 Task: Choose the option to create a merge commit for the pull request "Update readme.md" in the repository javascript.
Action: Mouse moved to (1153, 238)
Screenshot: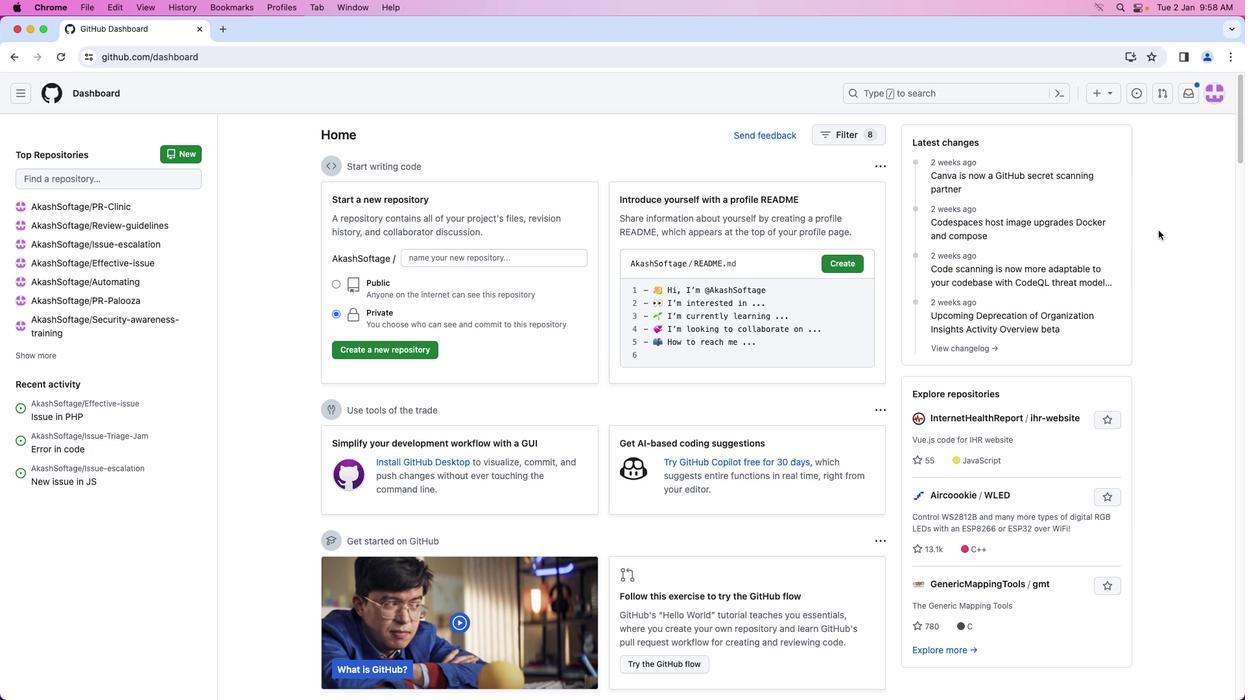 
Action: Mouse pressed left at (1153, 238)
Screenshot: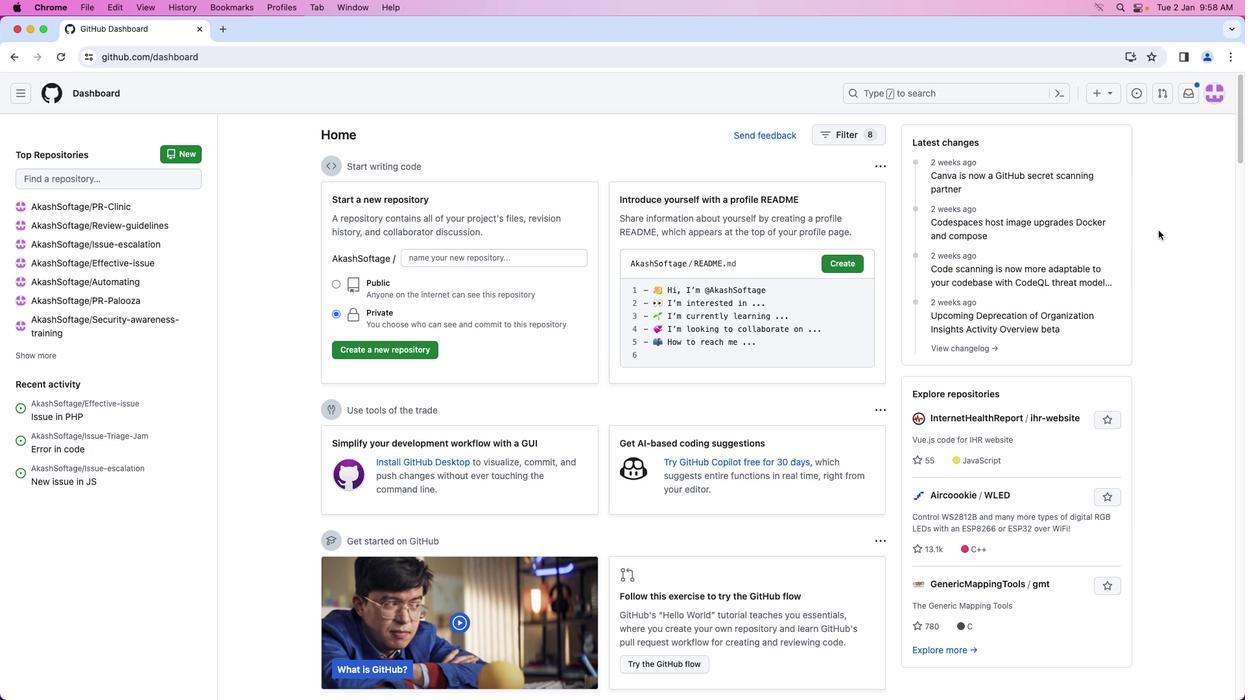 
Action: Mouse moved to (1208, 95)
Screenshot: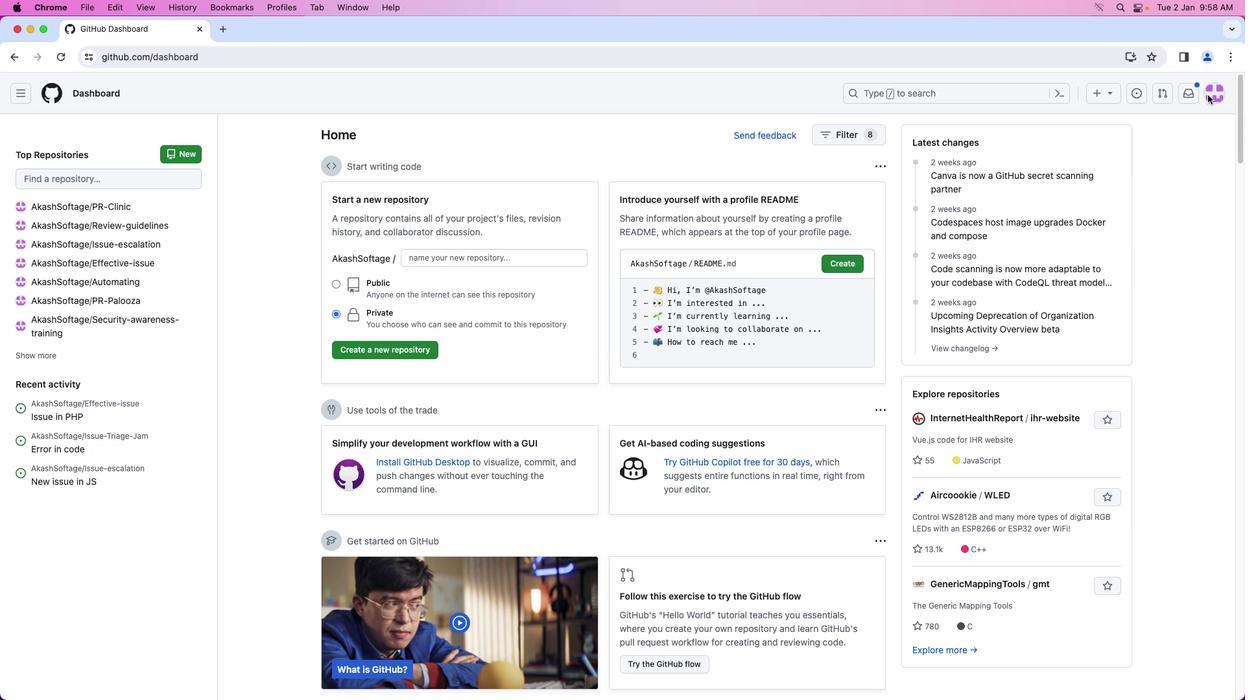 
Action: Mouse pressed left at (1208, 95)
Screenshot: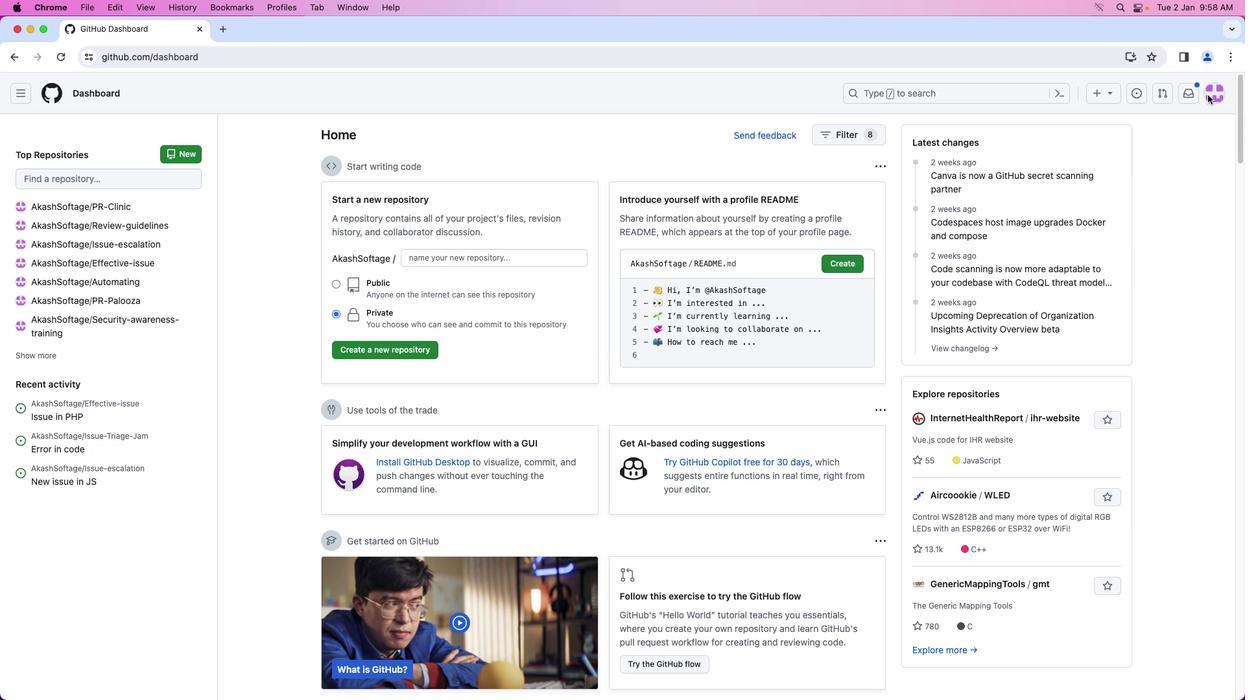 
Action: Mouse moved to (1130, 212)
Screenshot: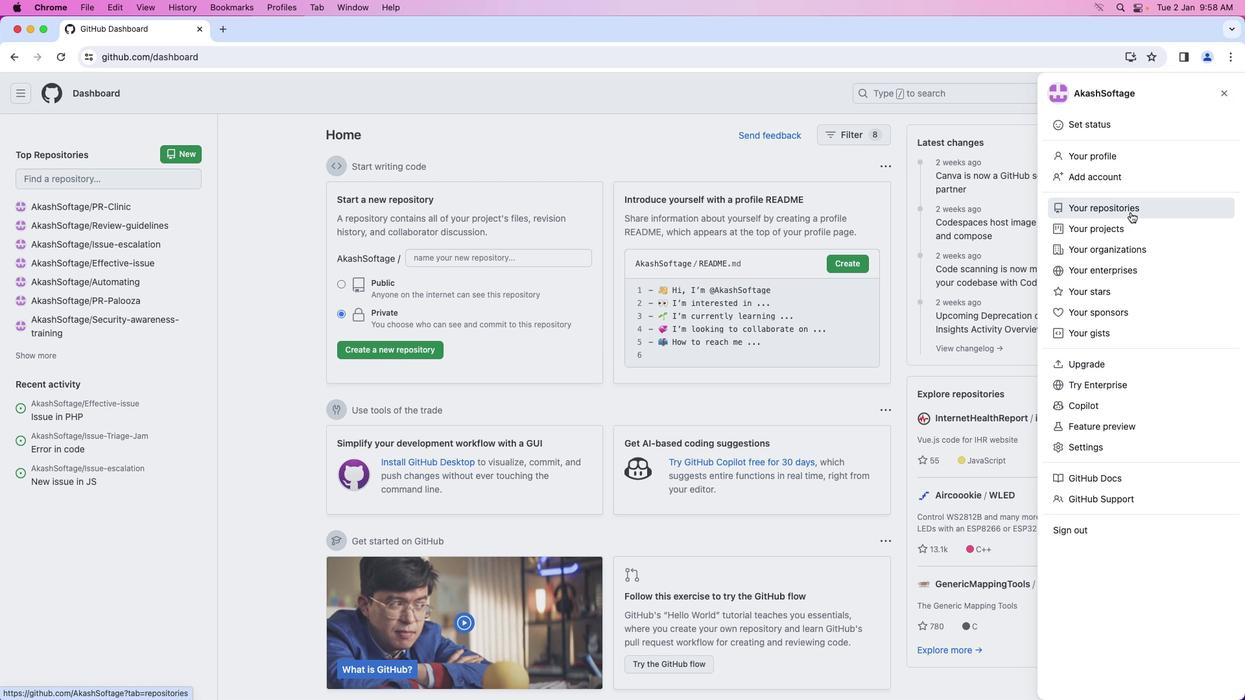 
Action: Mouse pressed left at (1130, 212)
Screenshot: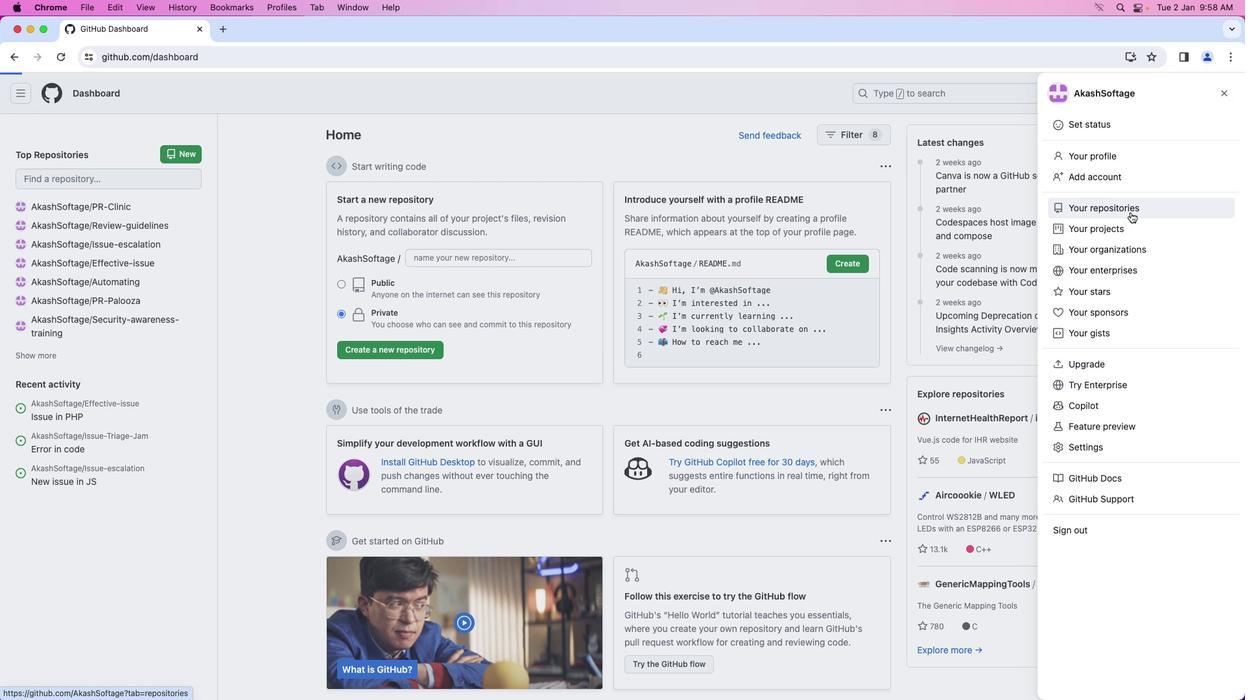
Action: Mouse moved to (485, 215)
Screenshot: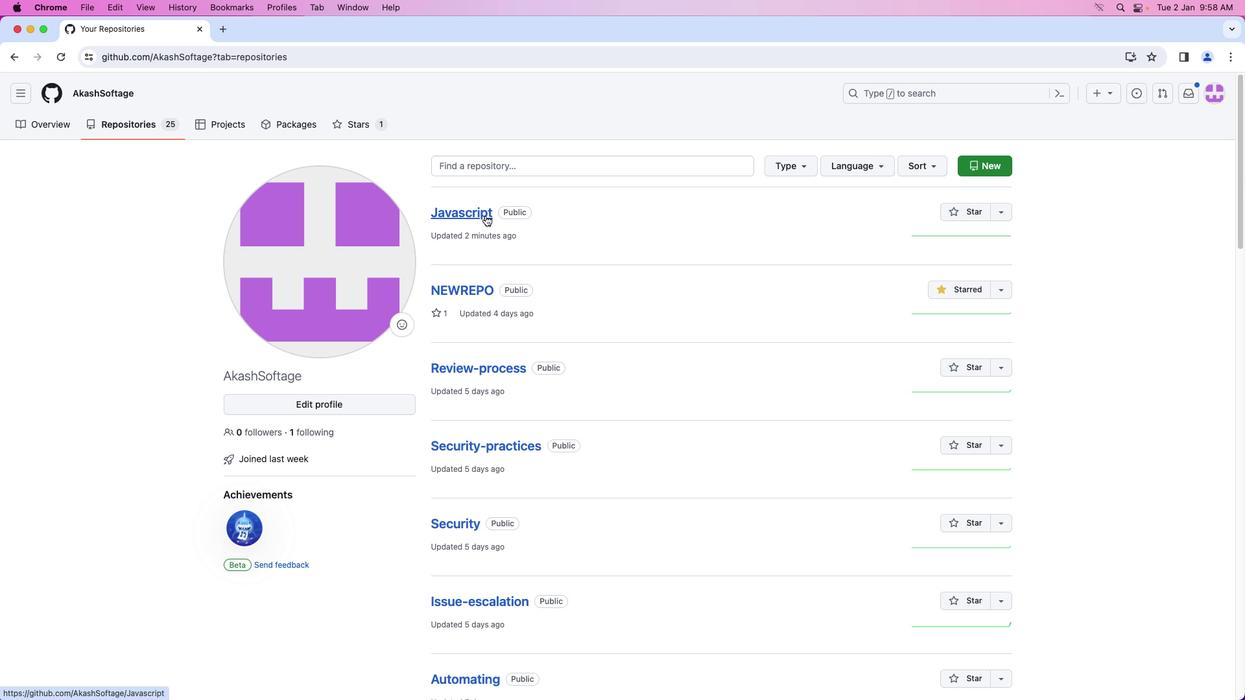 
Action: Mouse pressed left at (485, 215)
Screenshot: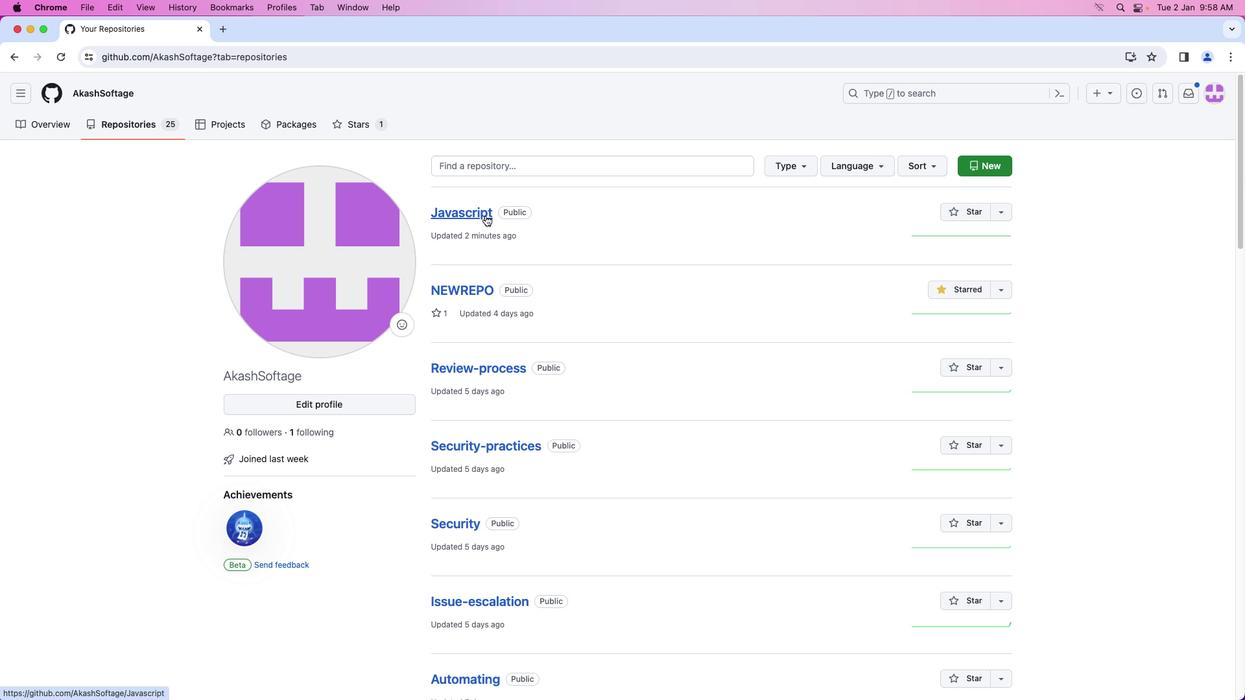 
Action: Mouse moved to (185, 129)
Screenshot: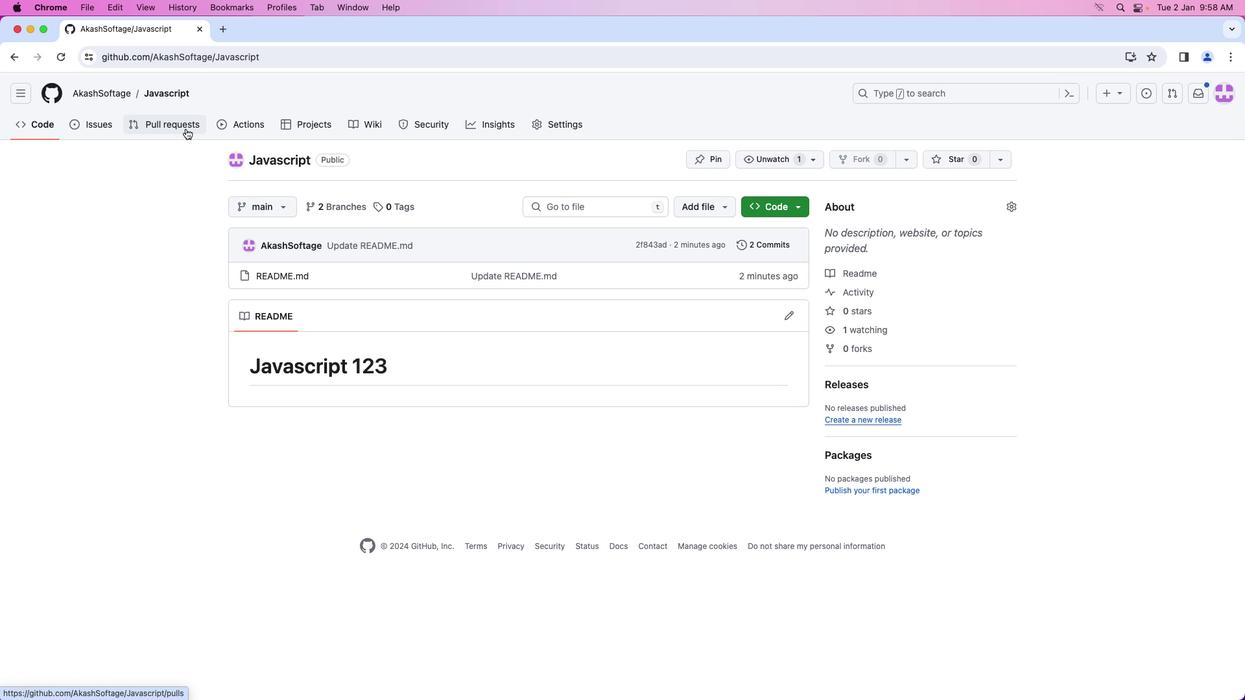 
Action: Mouse pressed left at (185, 129)
Screenshot: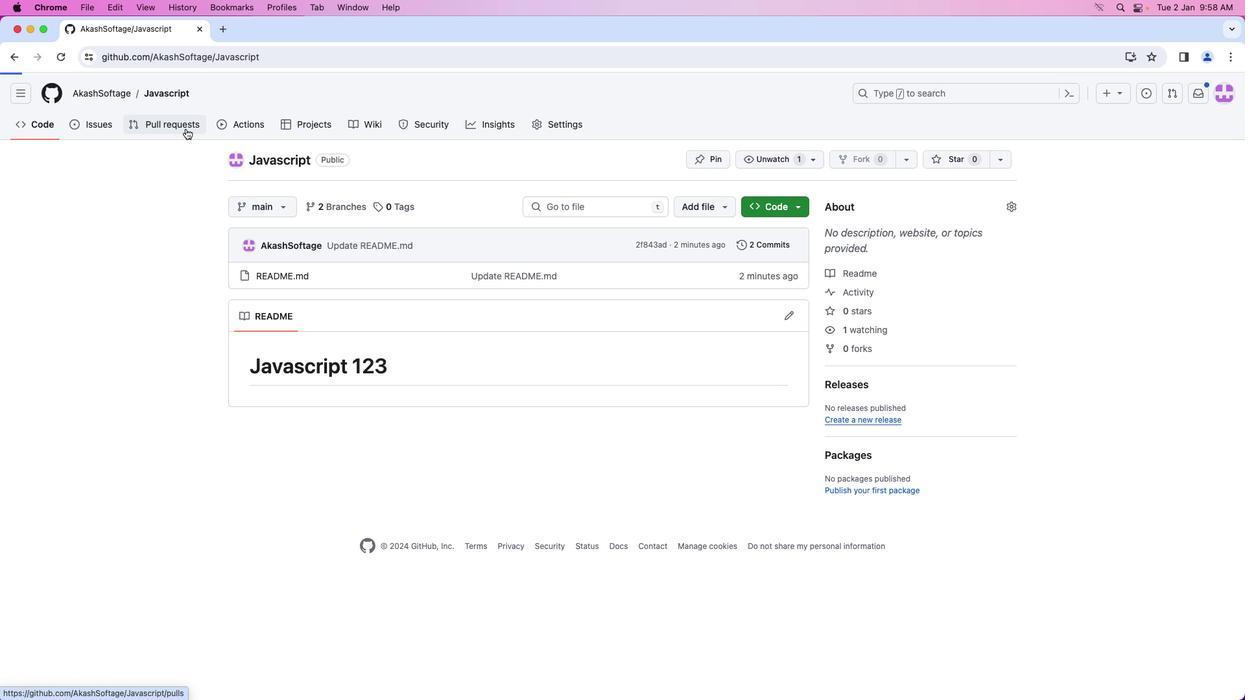 
Action: Mouse moved to (952, 253)
Screenshot: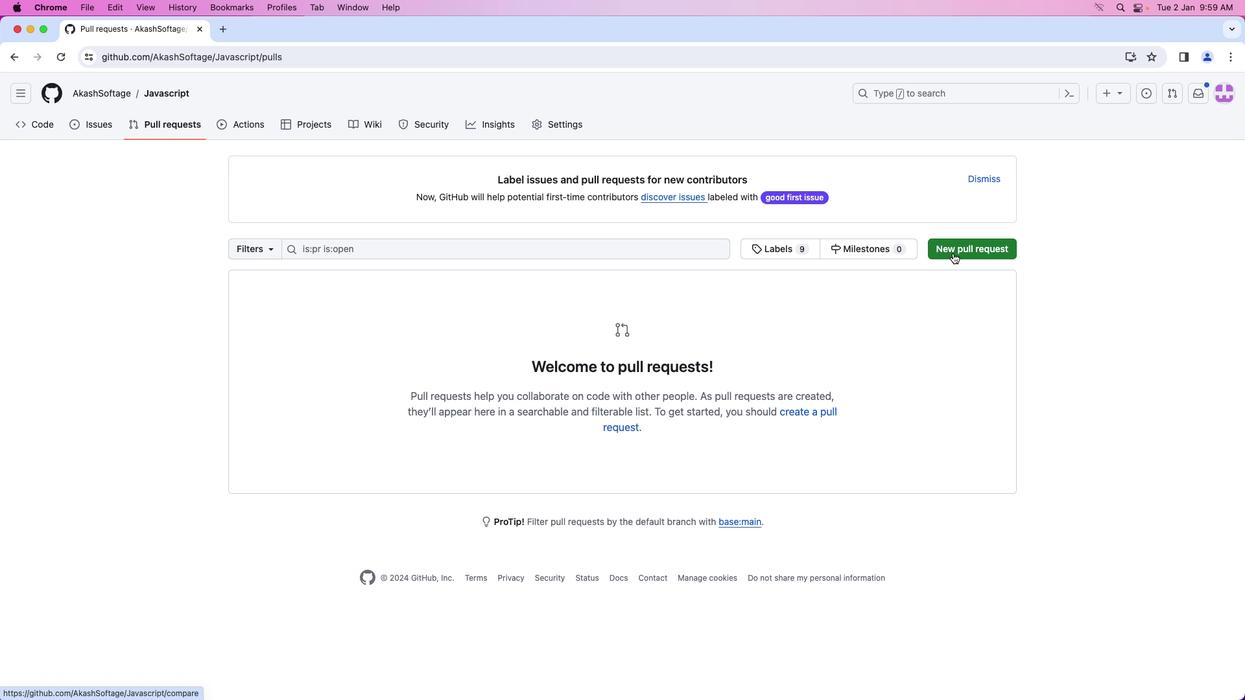
Action: Mouse pressed left at (952, 253)
Screenshot: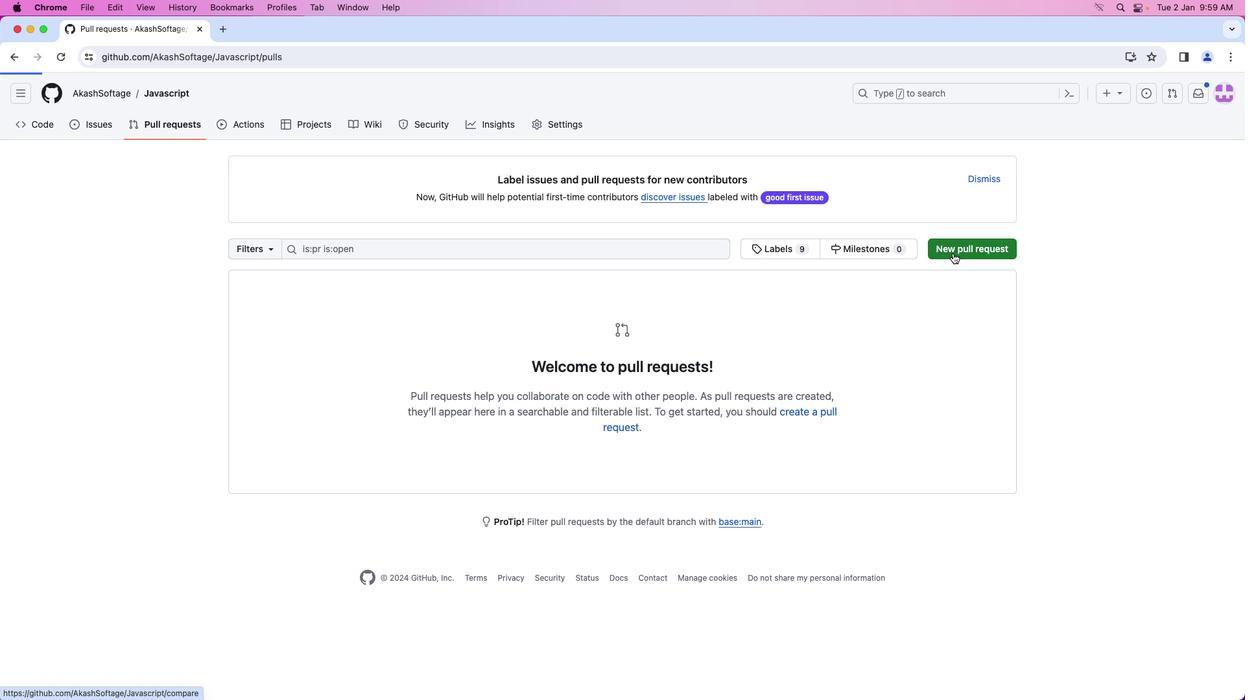 
Action: Mouse moved to (308, 226)
Screenshot: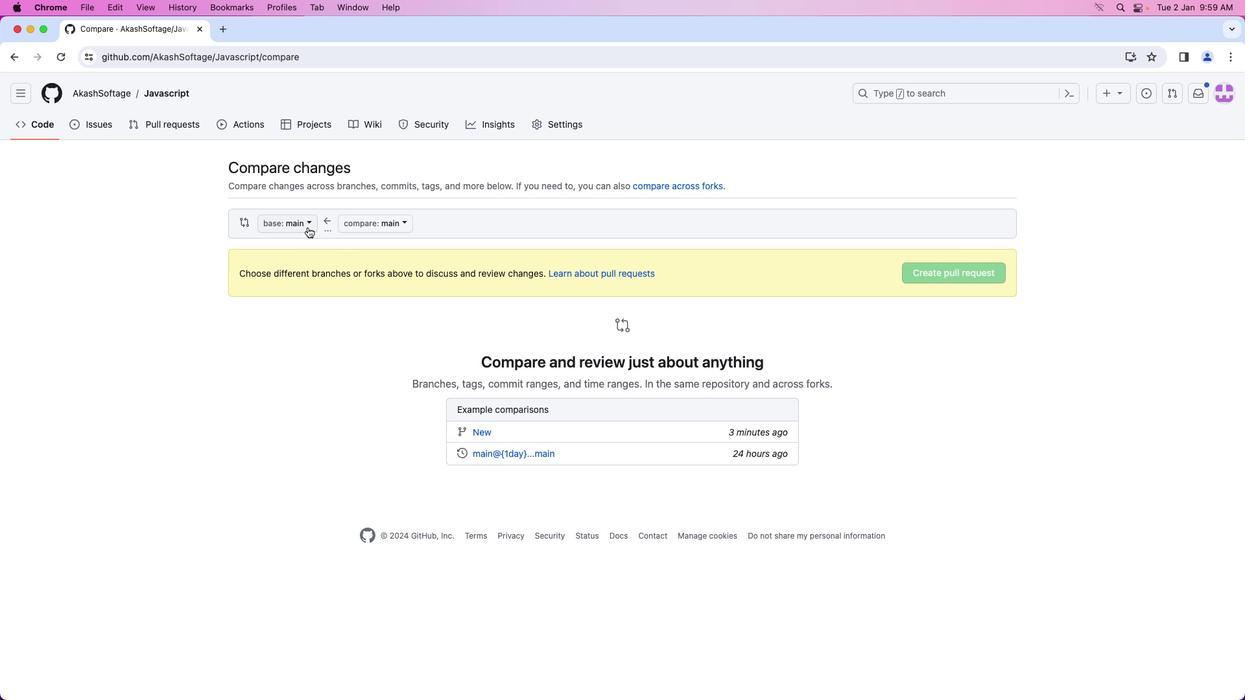 
Action: Mouse pressed left at (308, 226)
Screenshot: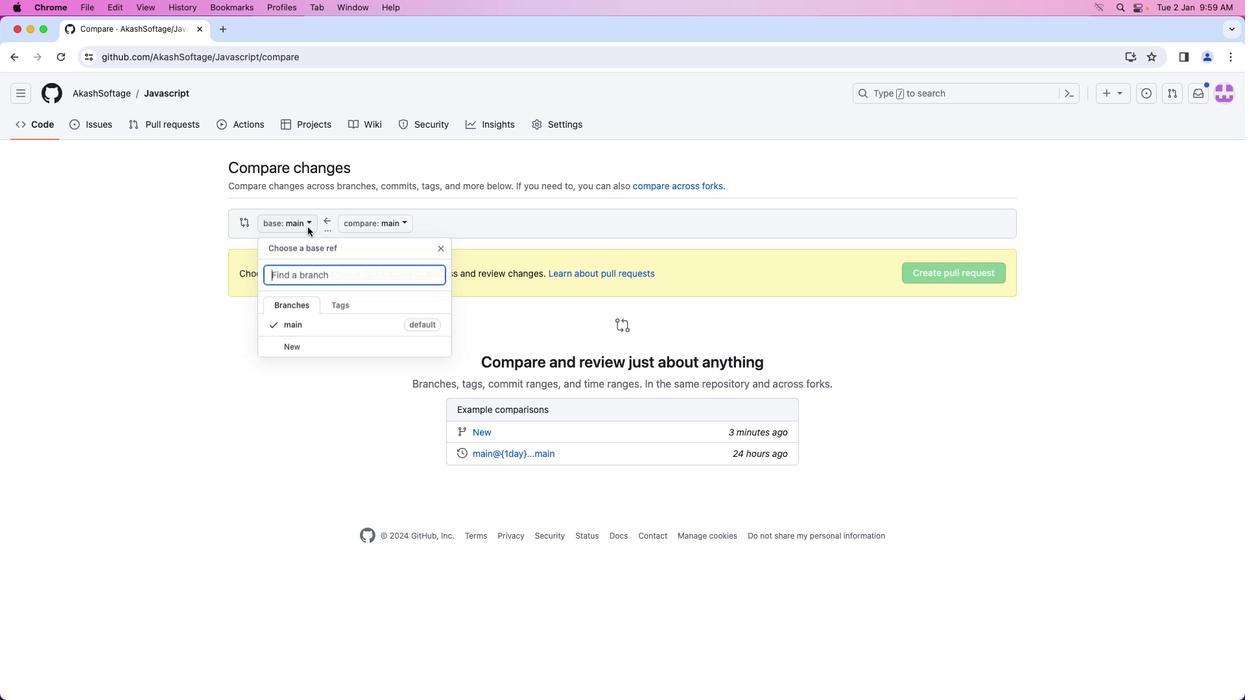 
Action: Mouse moved to (319, 346)
Screenshot: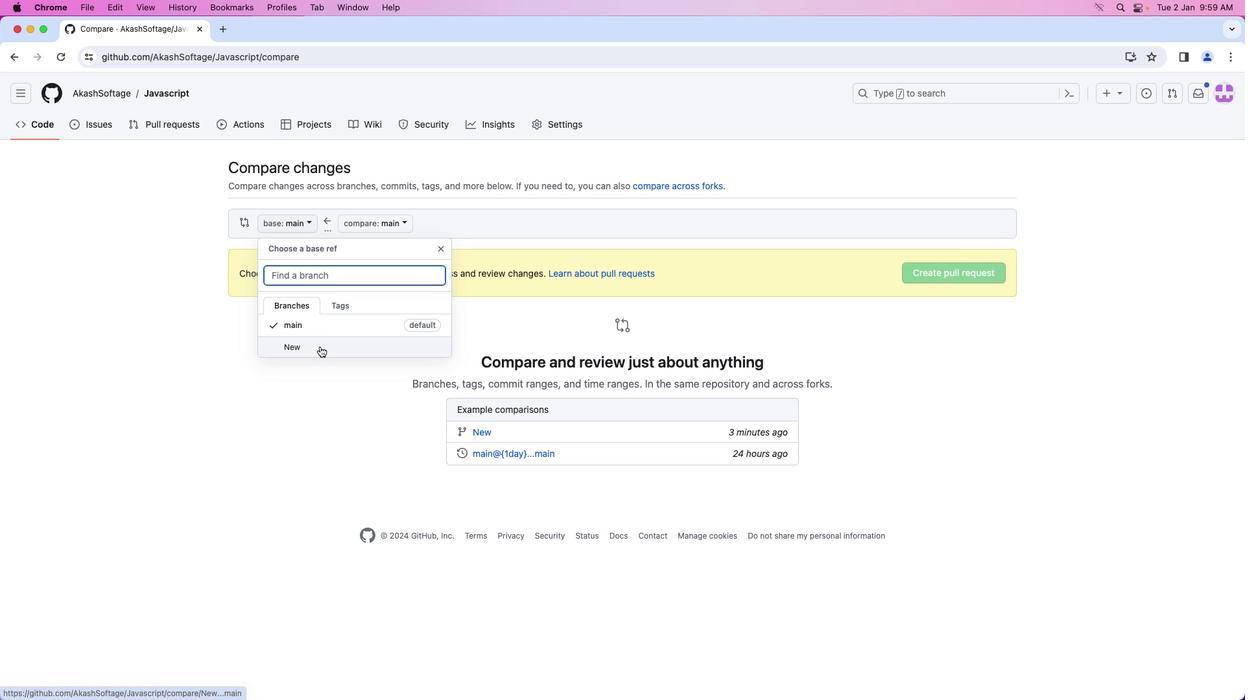 
Action: Mouse pressed left at (319, 346)
Screenshot: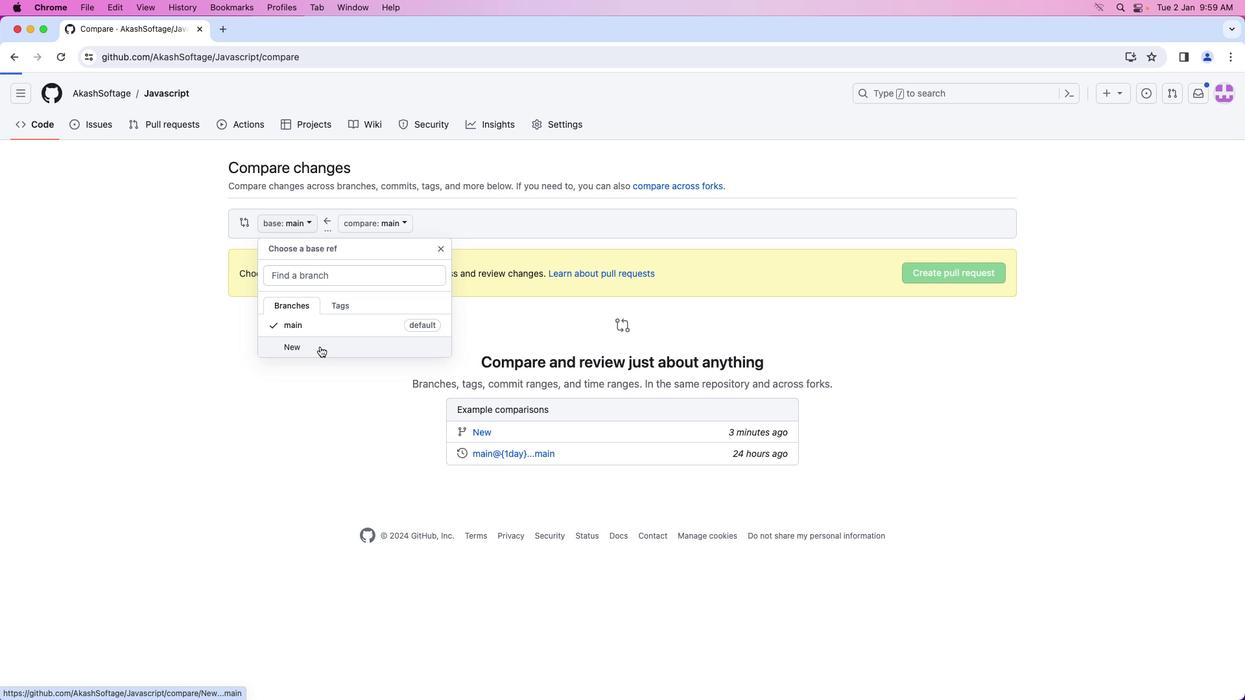 
Action: Mouse moved to (984, 280)
Screenshot: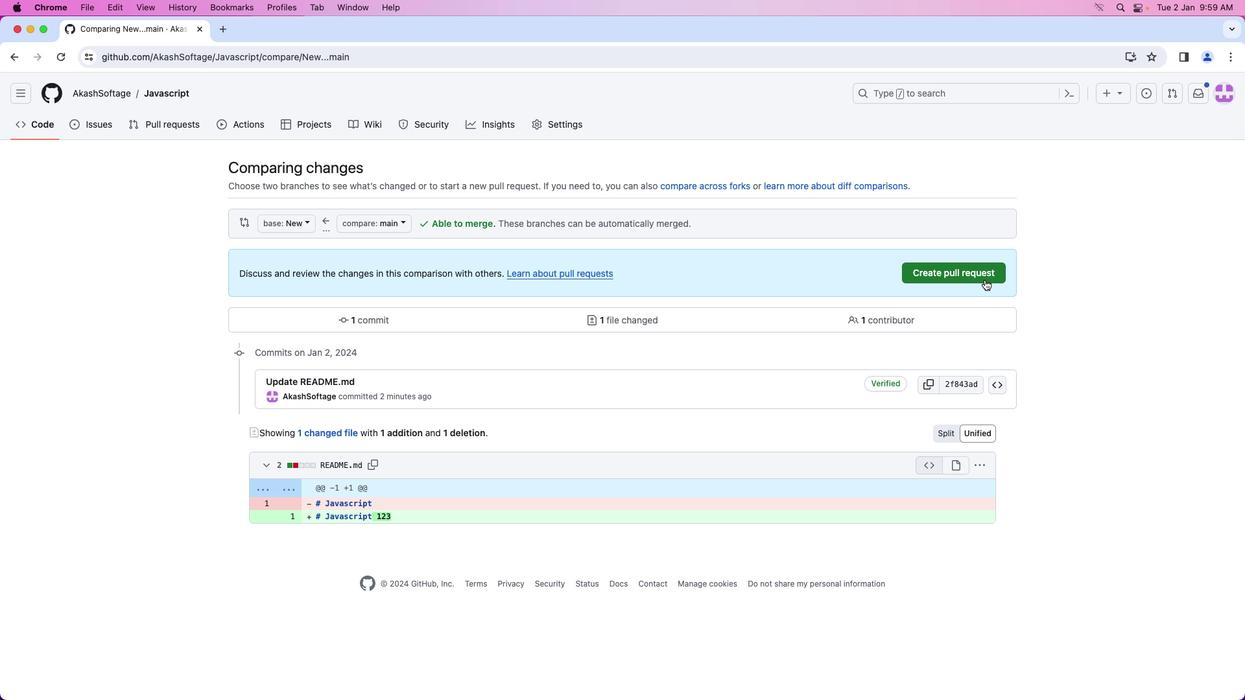 
Action: Mouse pressed left at (984, 280)
Screenshot: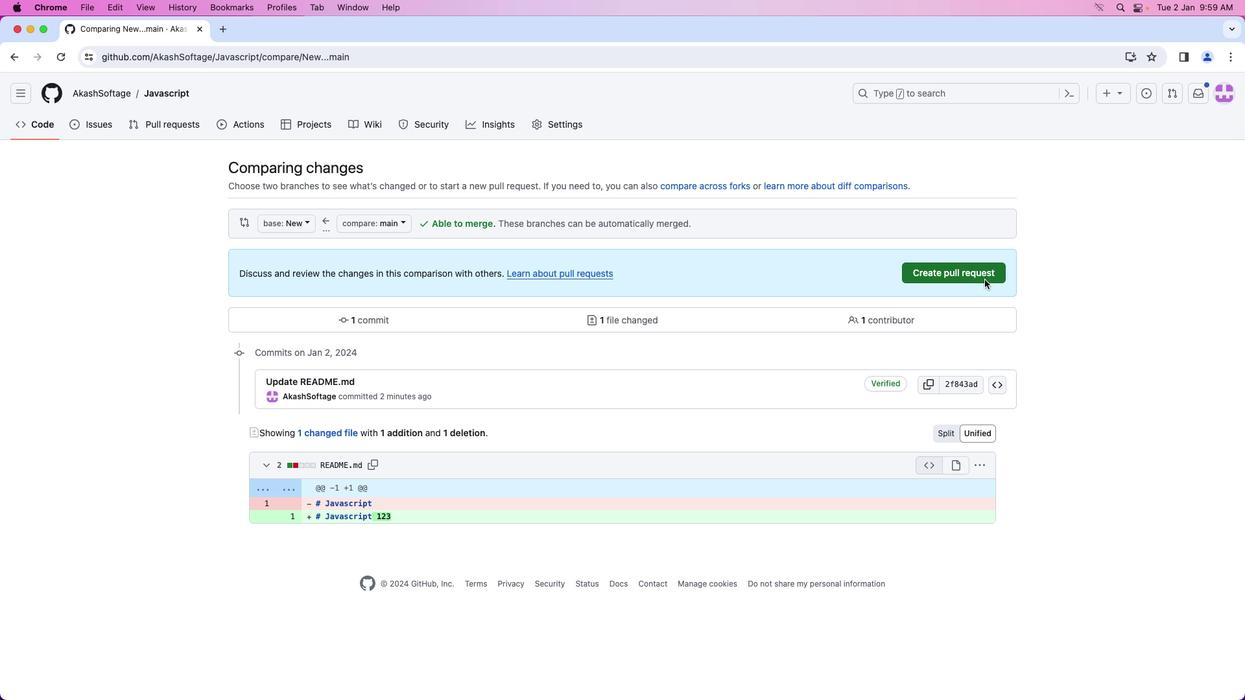 
Action: Mouse moved to (721, 484)
Screenshot: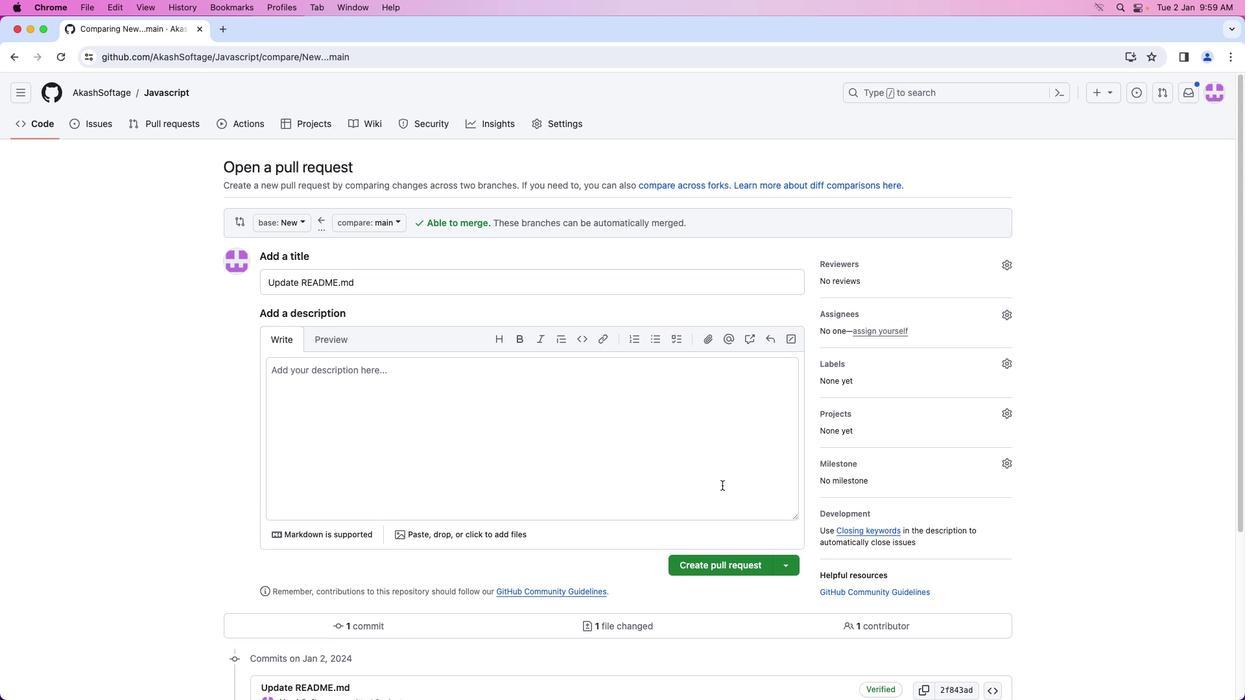 
Action: Mouse scrolled (721, 484) with delta (0, 0)
Screenshot: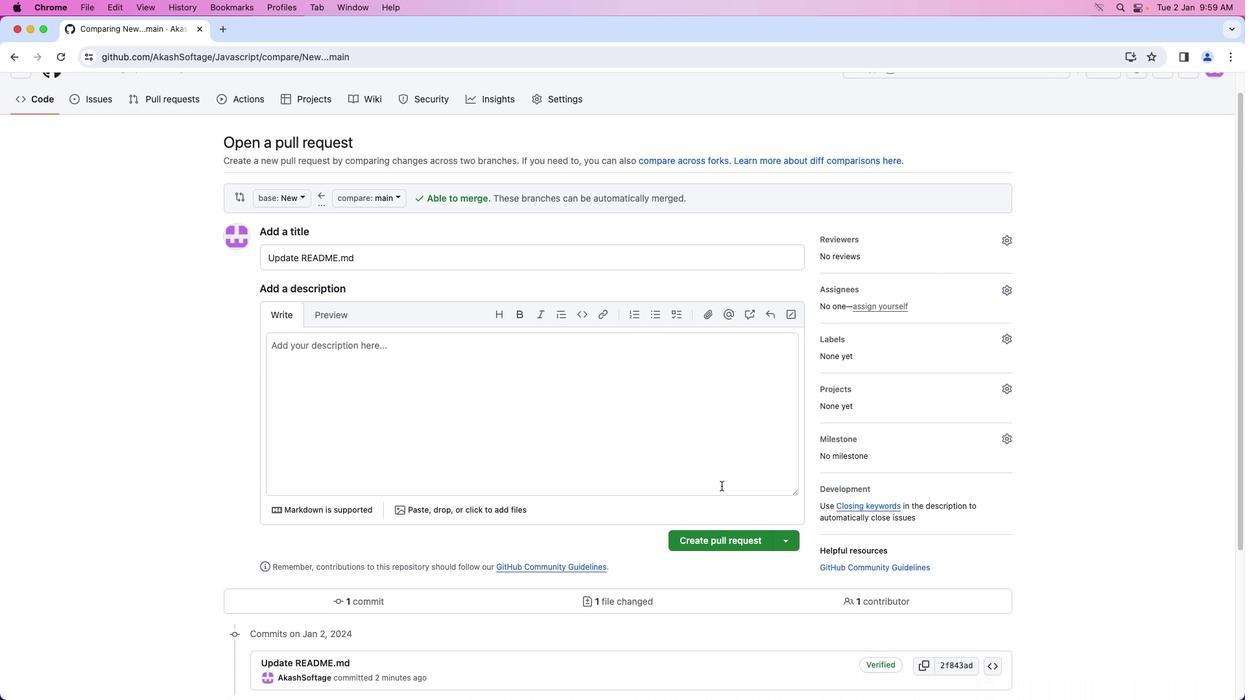 
Action: Mouse moved to (721, 485)
Screenshot: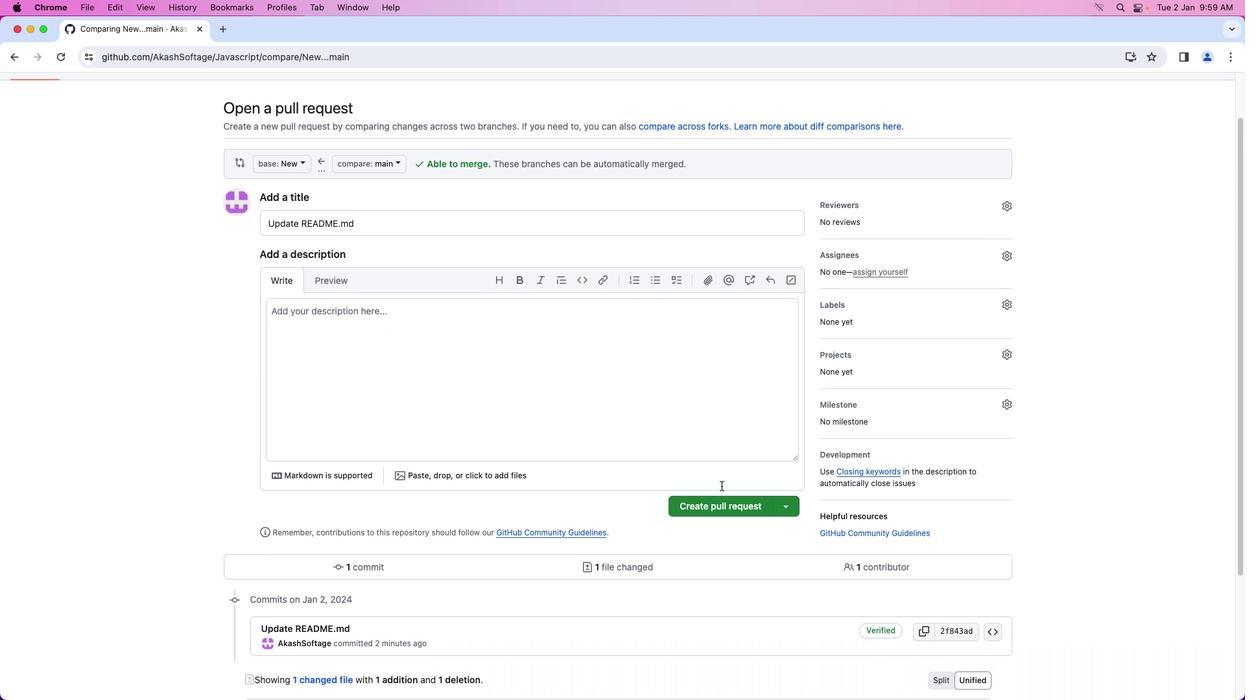 
Action: Mouse scrolled (721, 485) with delta (0, 0)
Screenshot: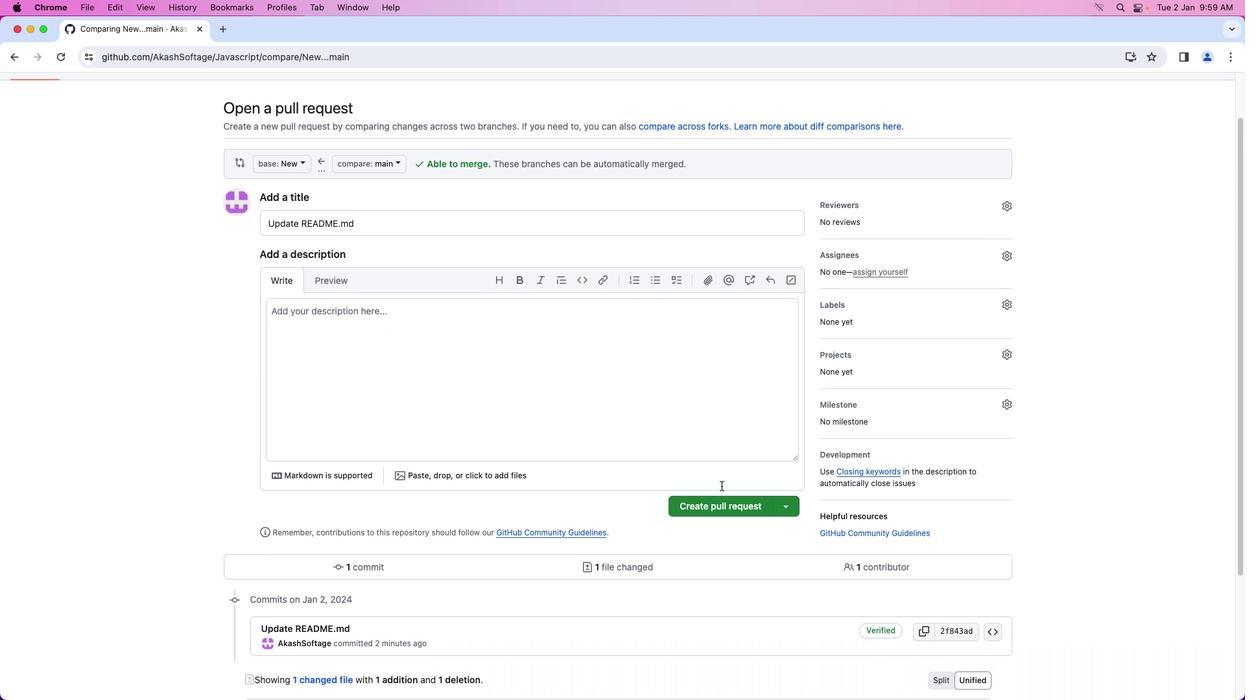 
Action: Mouse moved to (721, 485)
Screenshot: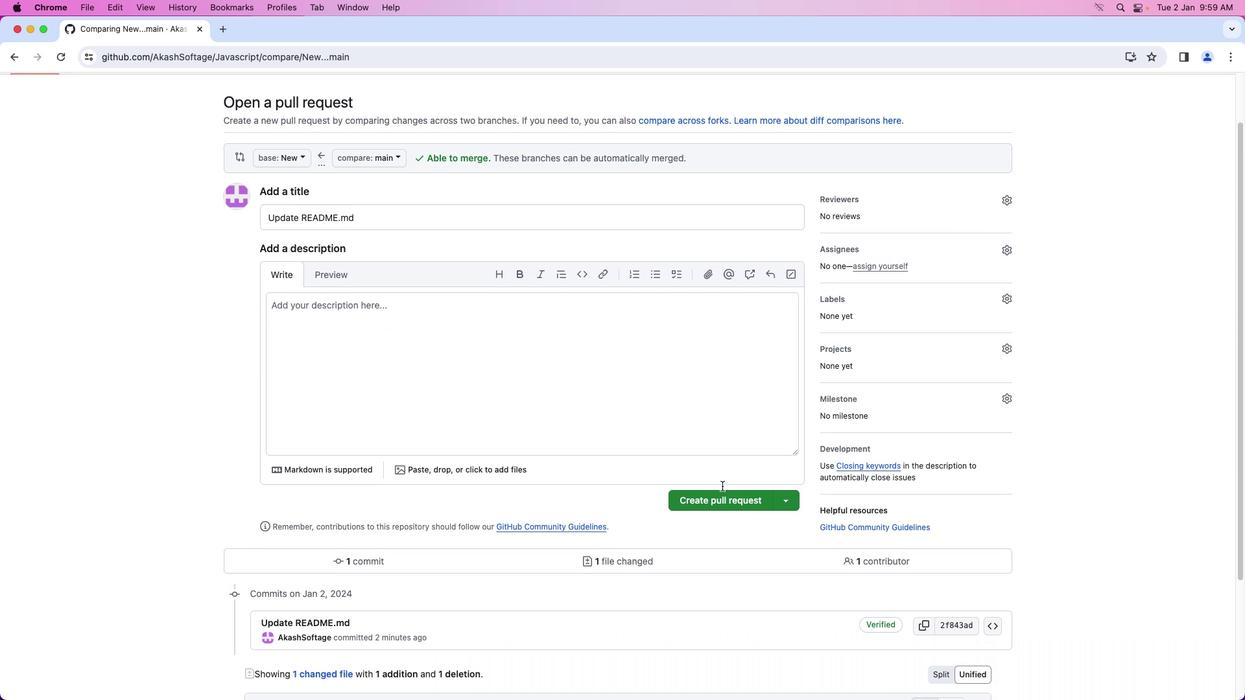 
Action: Mouse scrolled (721, 485) with delta (0, -1)
Screenshot: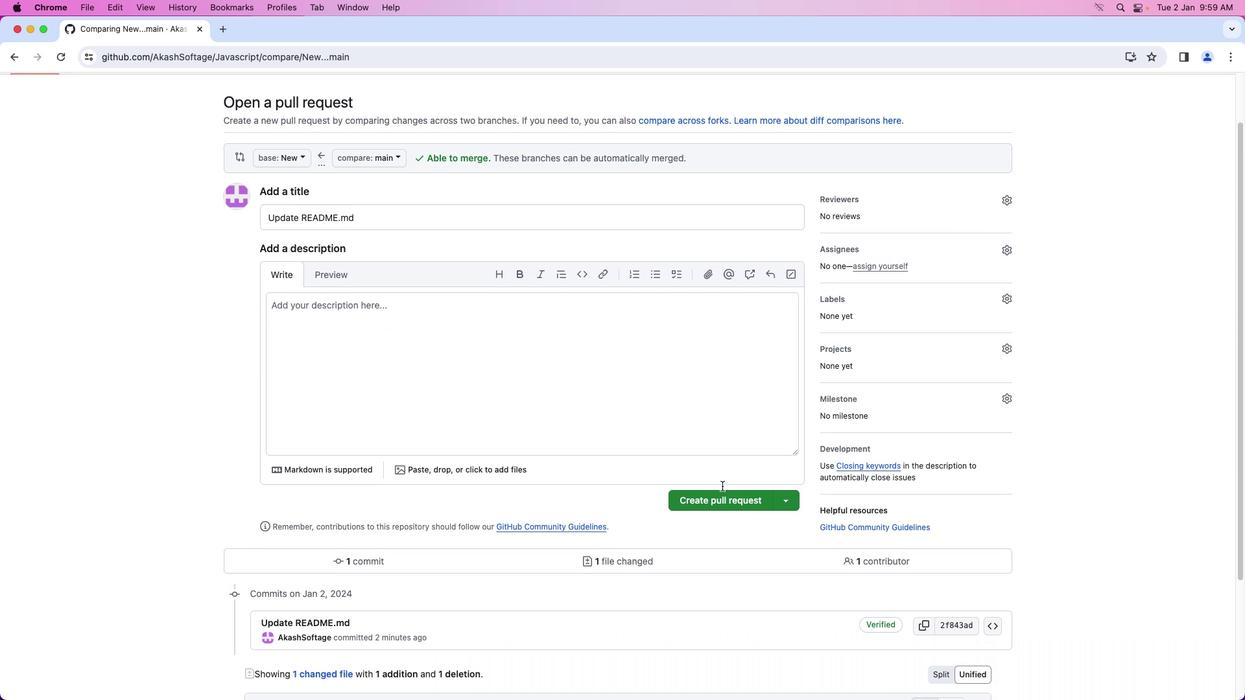 
Action: Mouse moved to (723, 484)
Screenshot: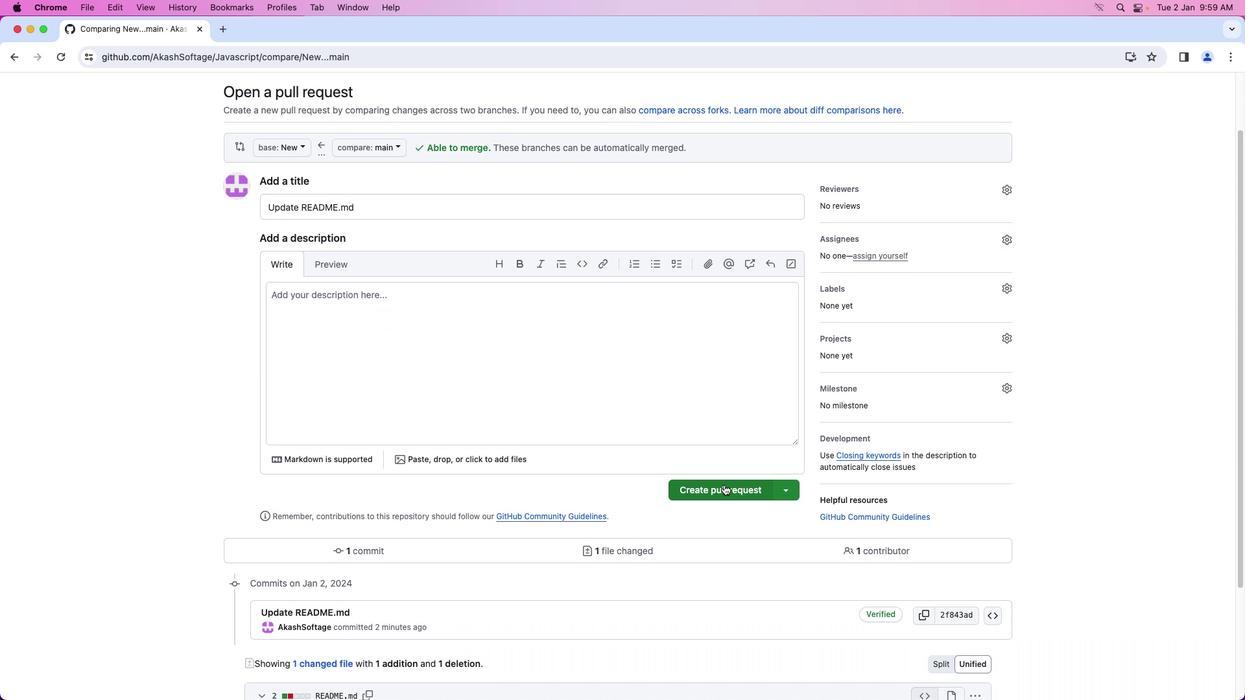 
Action: Mouse scrolled (723, 484) with delta (0, 0)
Screenshot: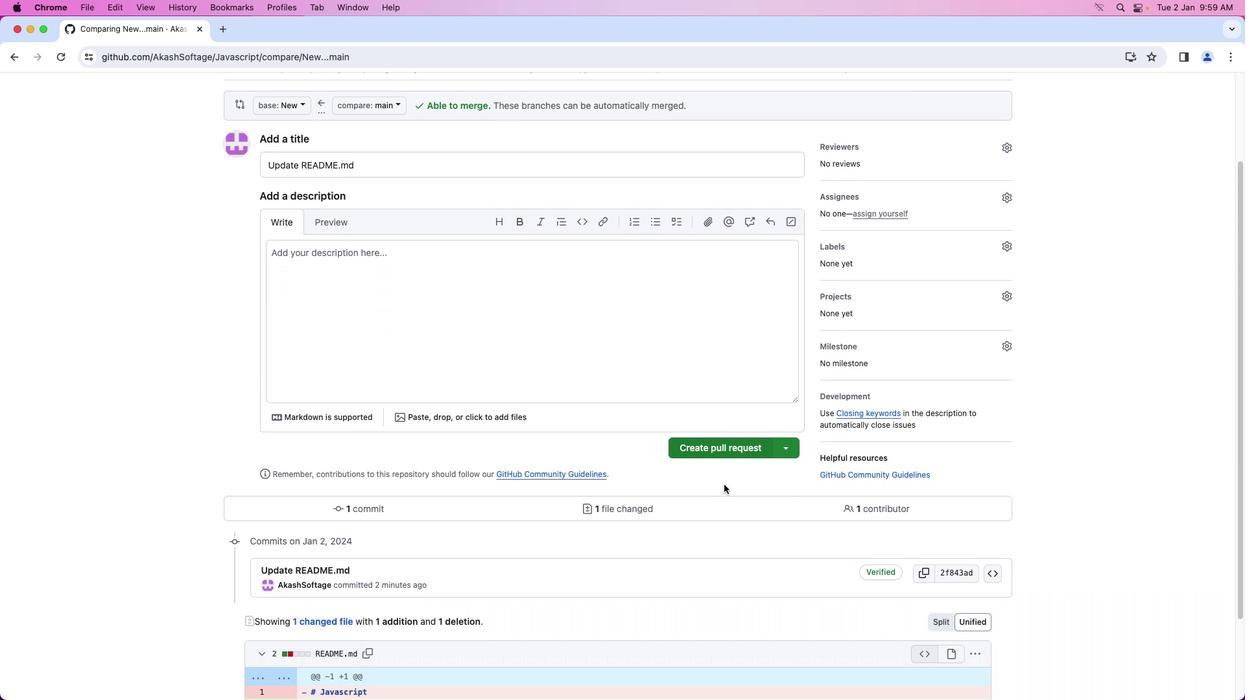 
Action: Mouse scrolled (723, 484) with delta (0, 0)
Screenshot: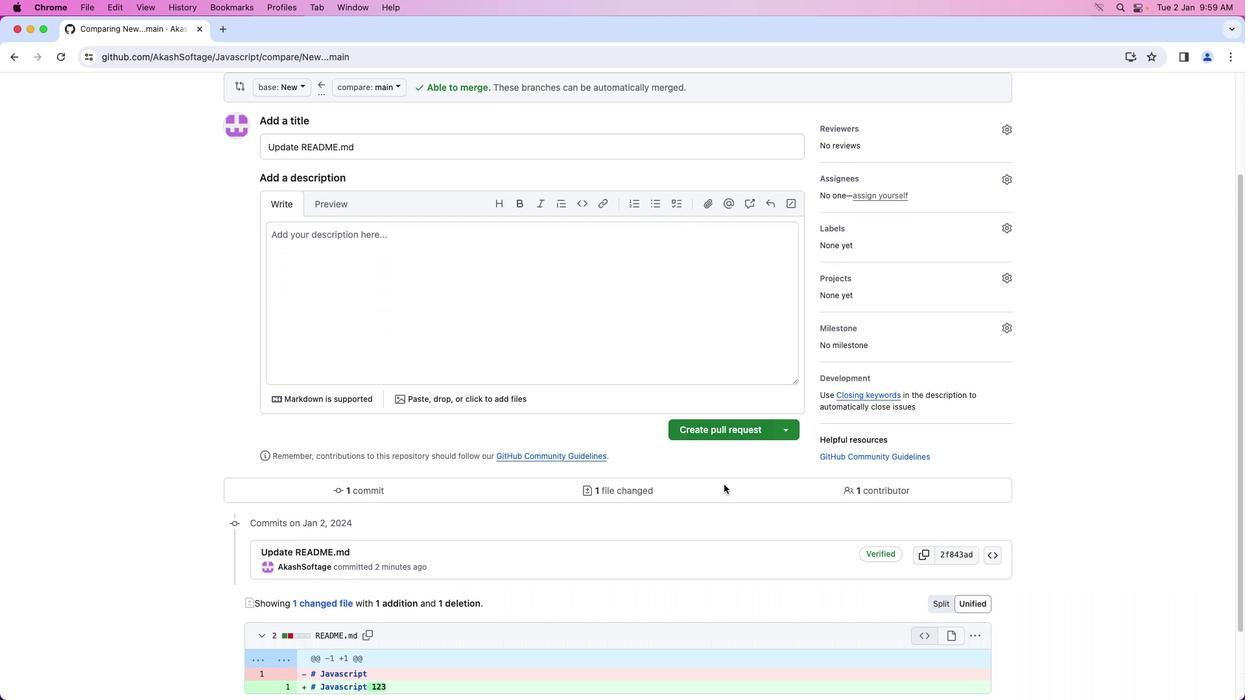 
Action: Mouse scrolled (723, 484) with delta (0, -1)
Screenshot: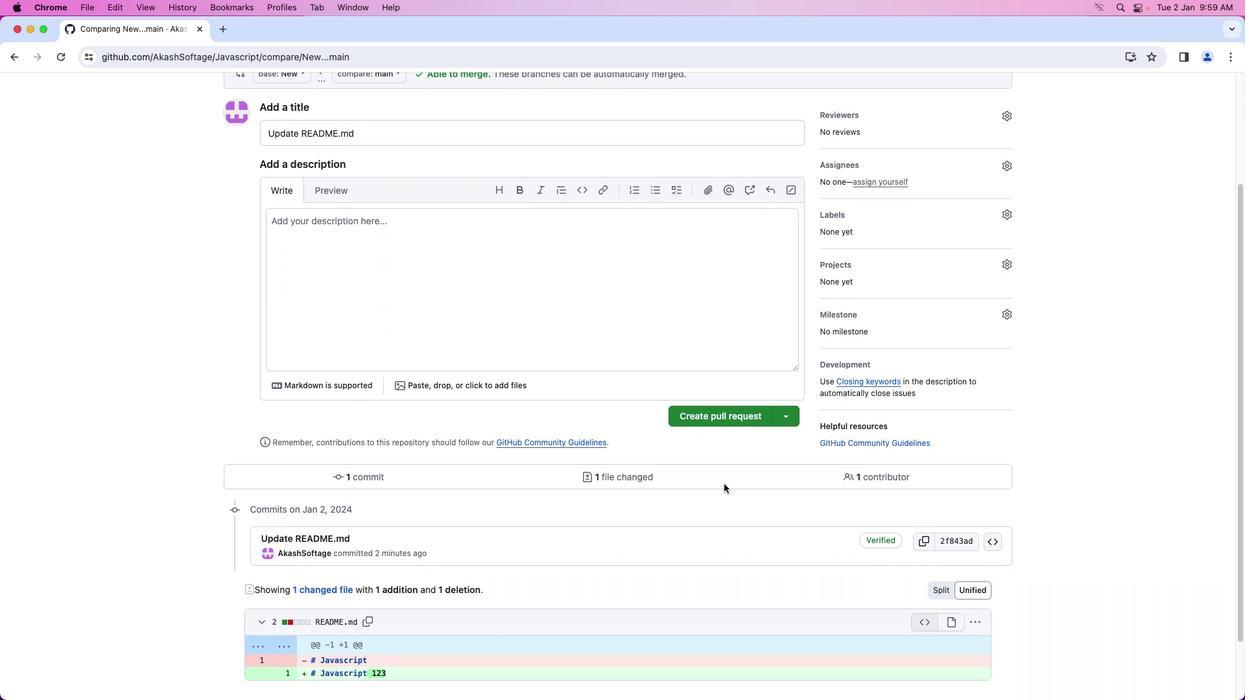 
Action: Mouse moved to (725, 469)
Screenshot: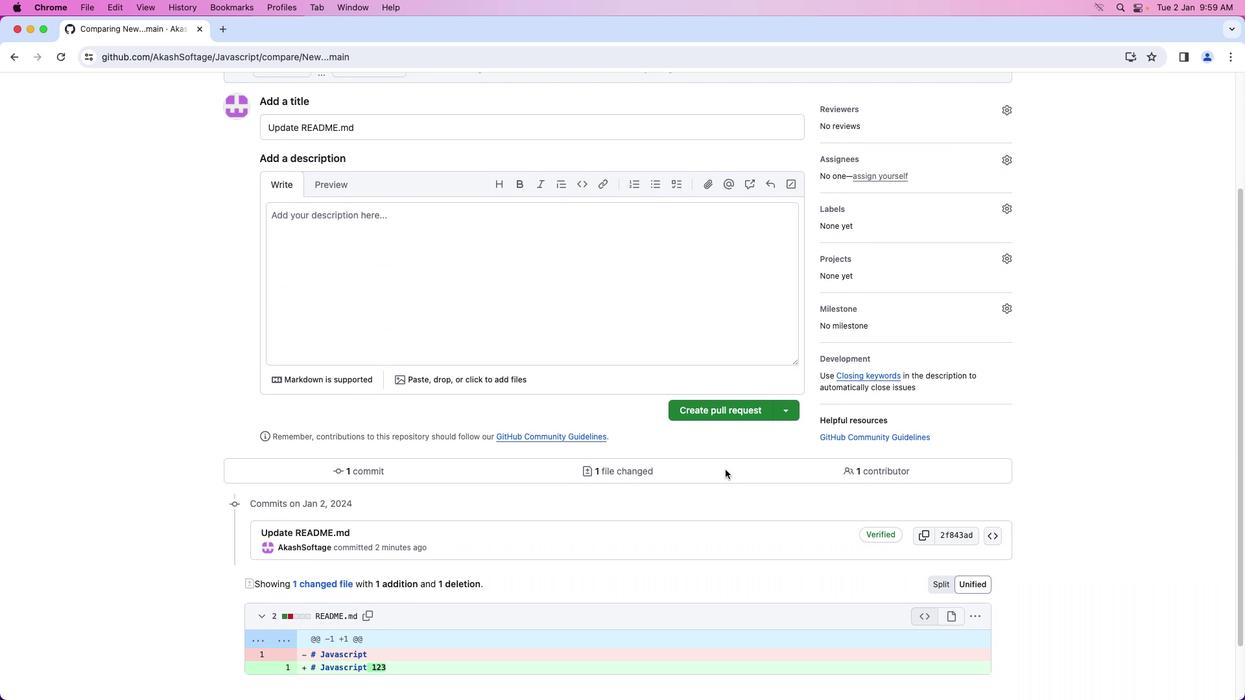 
Action: Mouse scrolled (725, 469) with delta (0, 0)
Screenshot: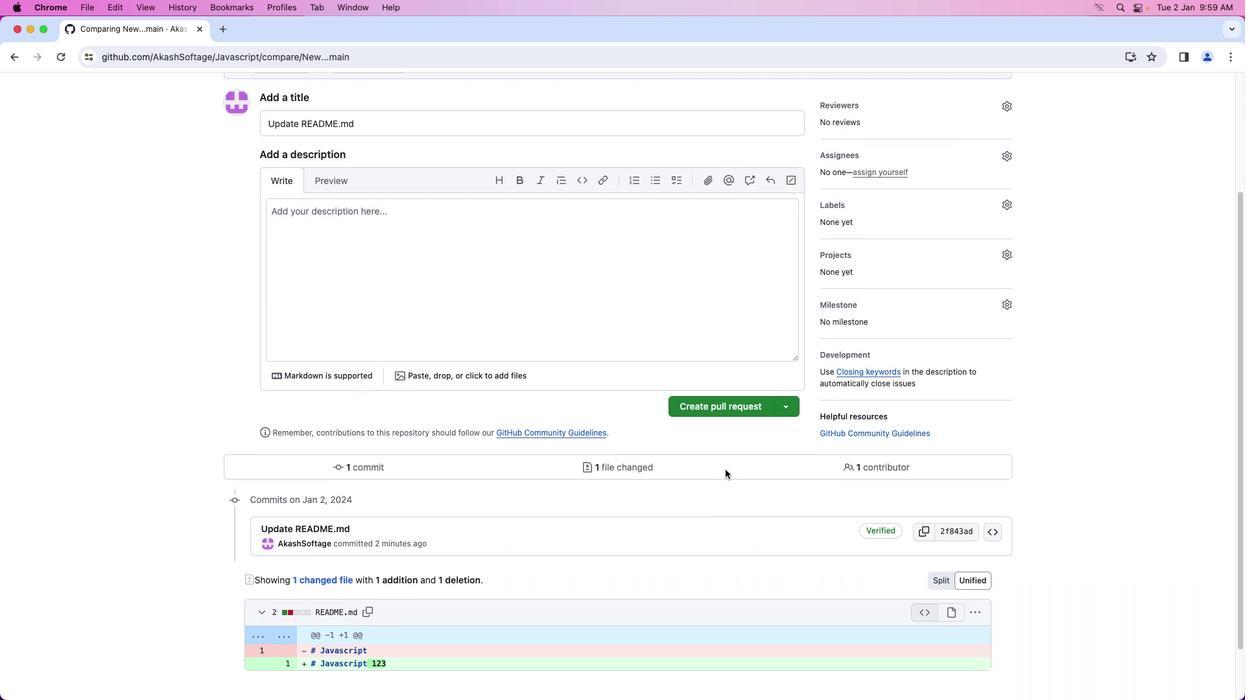 
Action: Mouse scrolled (725, 469) with delta (0, 0)
Screenshot: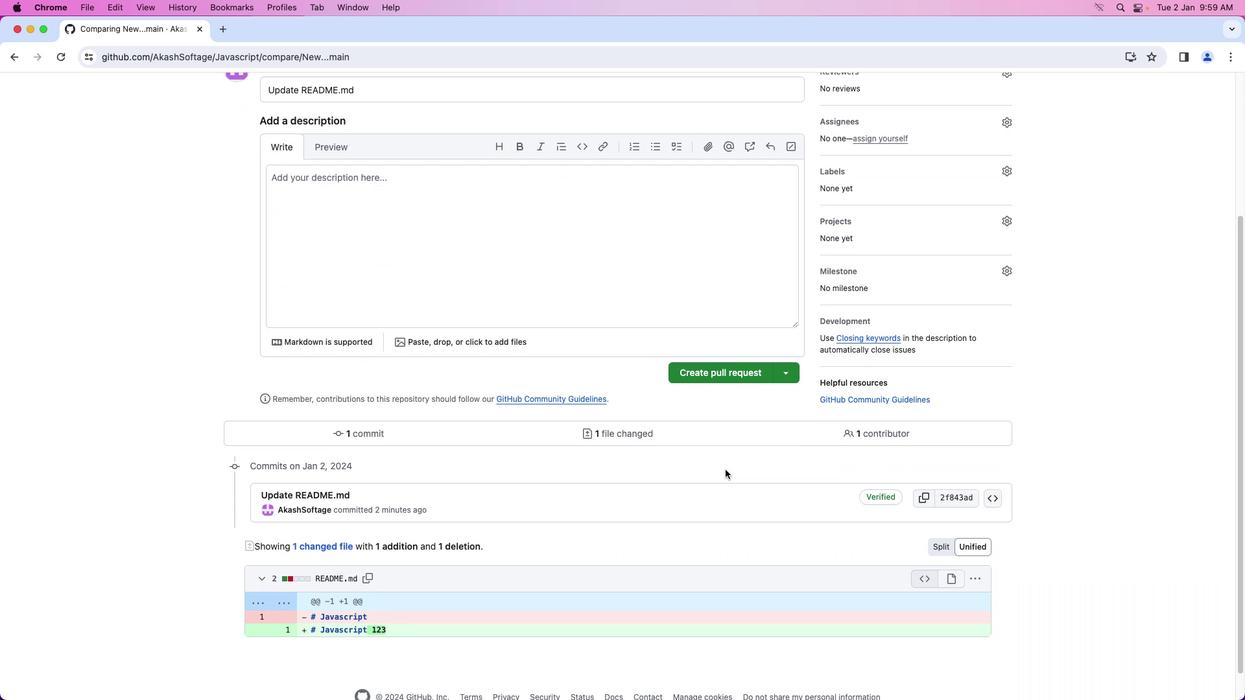 
Action: Mouse scrolled (725, 469) with delta (0, -1)
Screenshot: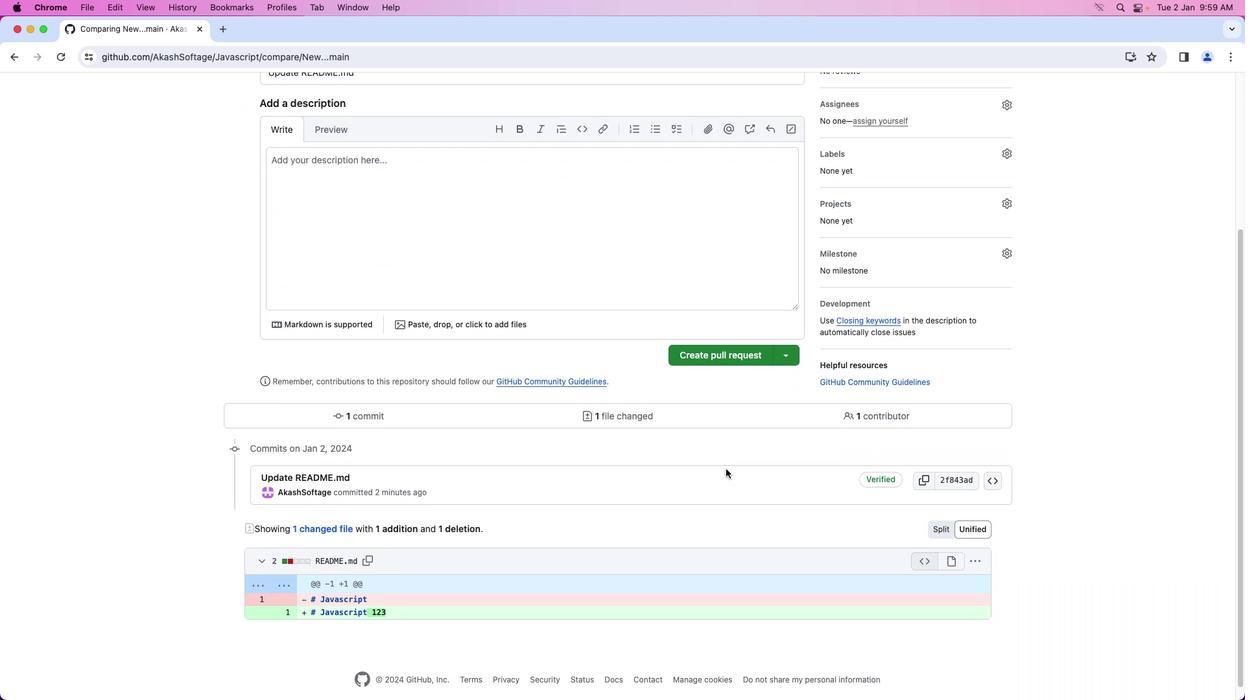 
Action: Mouse moved to (749, 343)
Screenshot: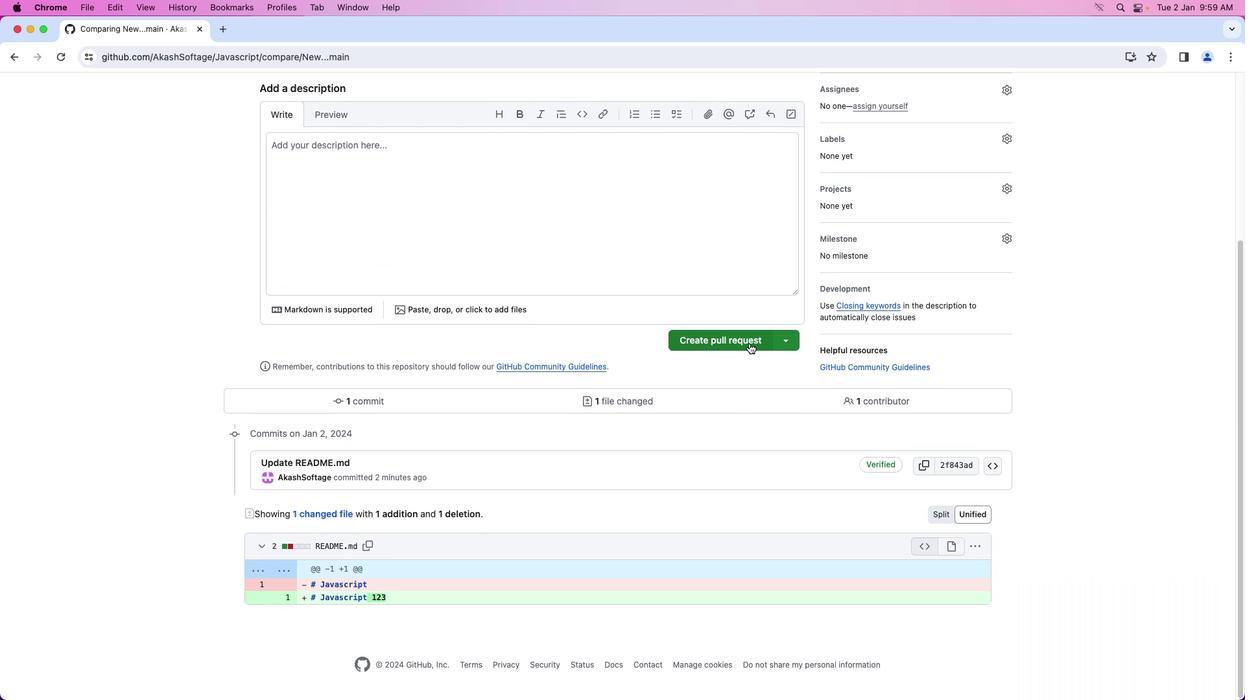 
Action: Mouse pressed left at (749, 343)
Screenshot: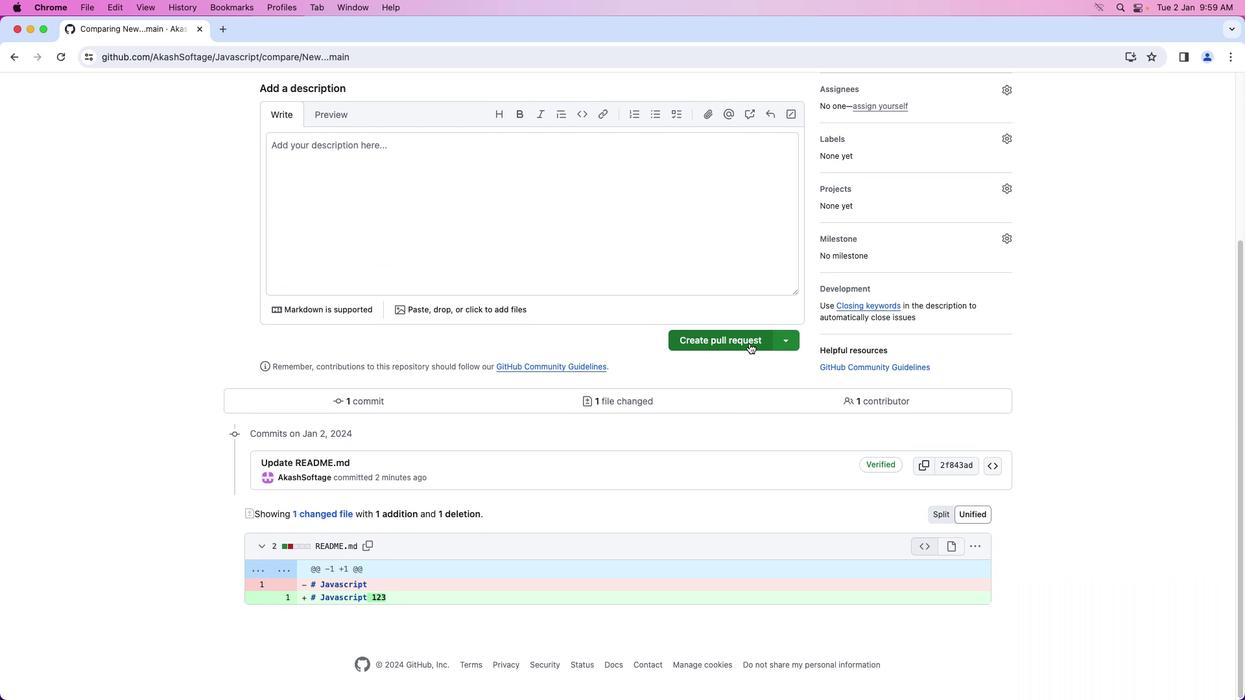 
Action: Mouse moved to (481, 475)
Screenshot: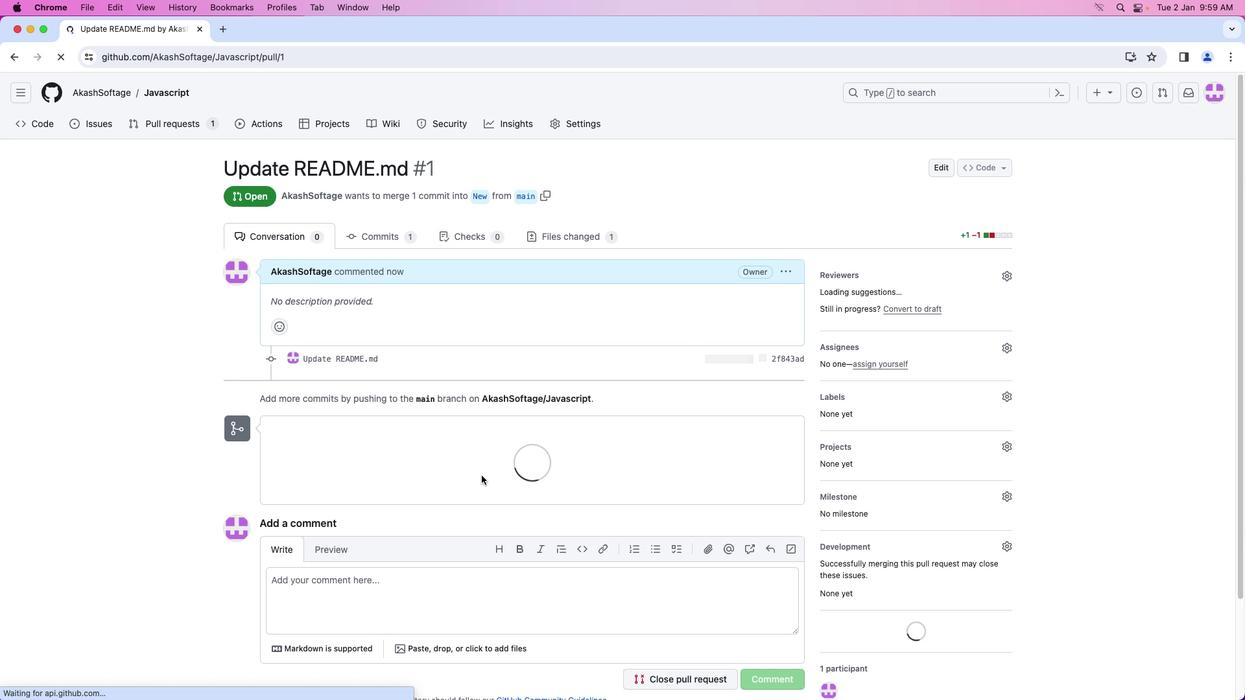 
Action: Mouse scrolled (481, 475) with delta (0, 0)
Screenshot: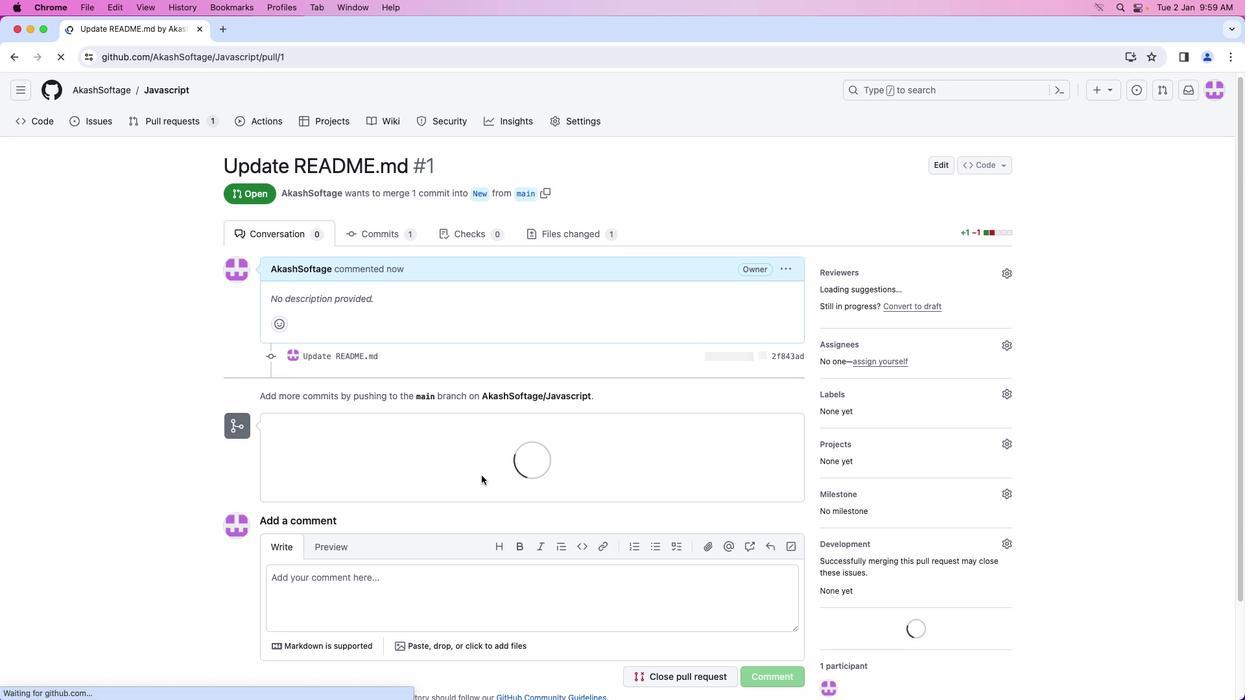 
Action: Mouse scrolled (481, 475) with delta (0, 0)
Screenshot: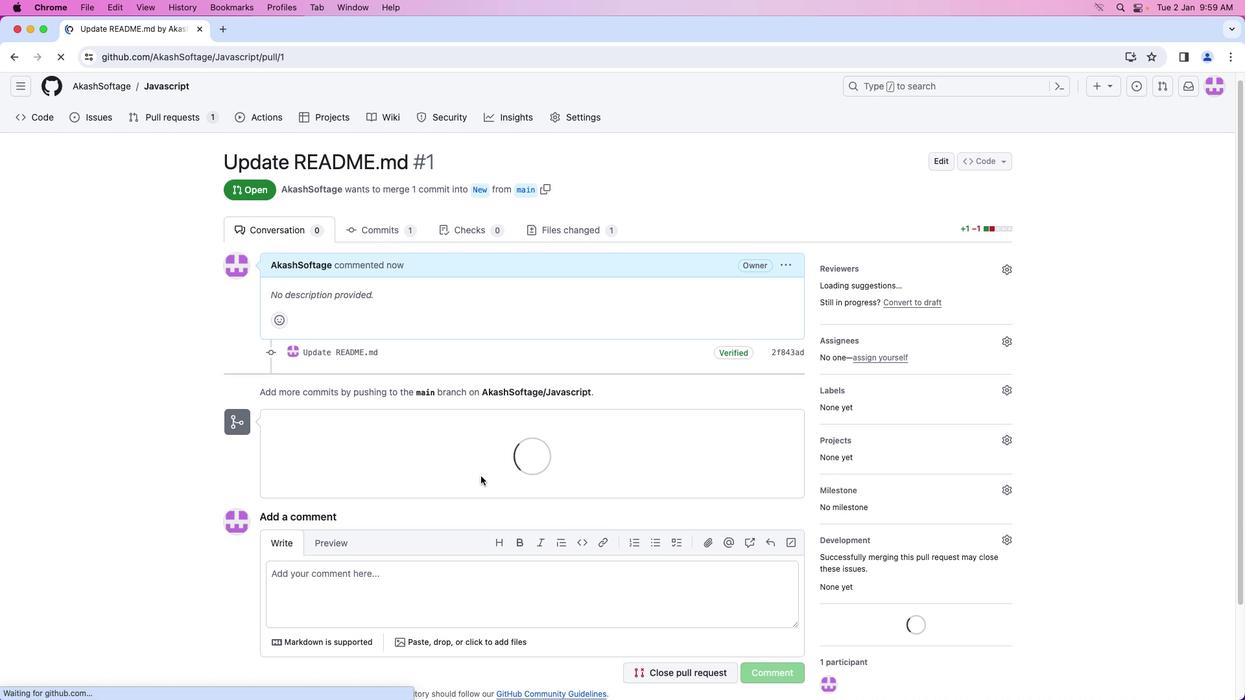 
Action: Mouse scrolled (481, 475) with delta (0, 0)
Screenshot: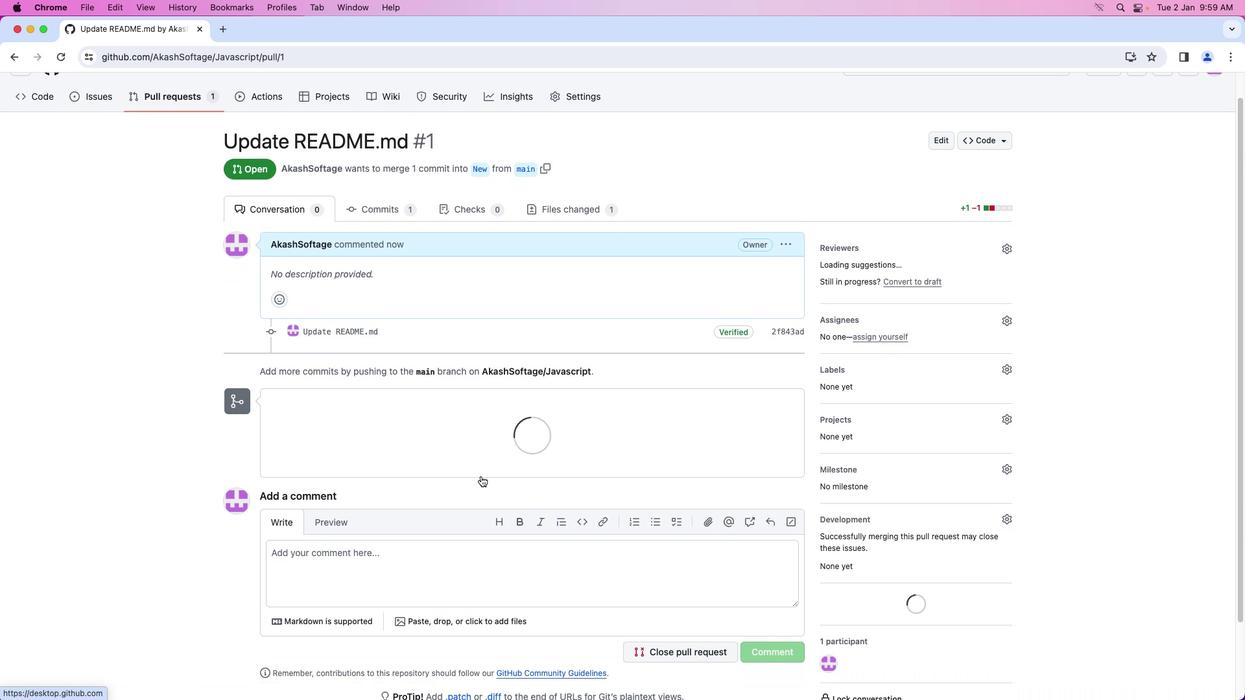 
Action: Mouse moved to (480, 476)
Screenshot: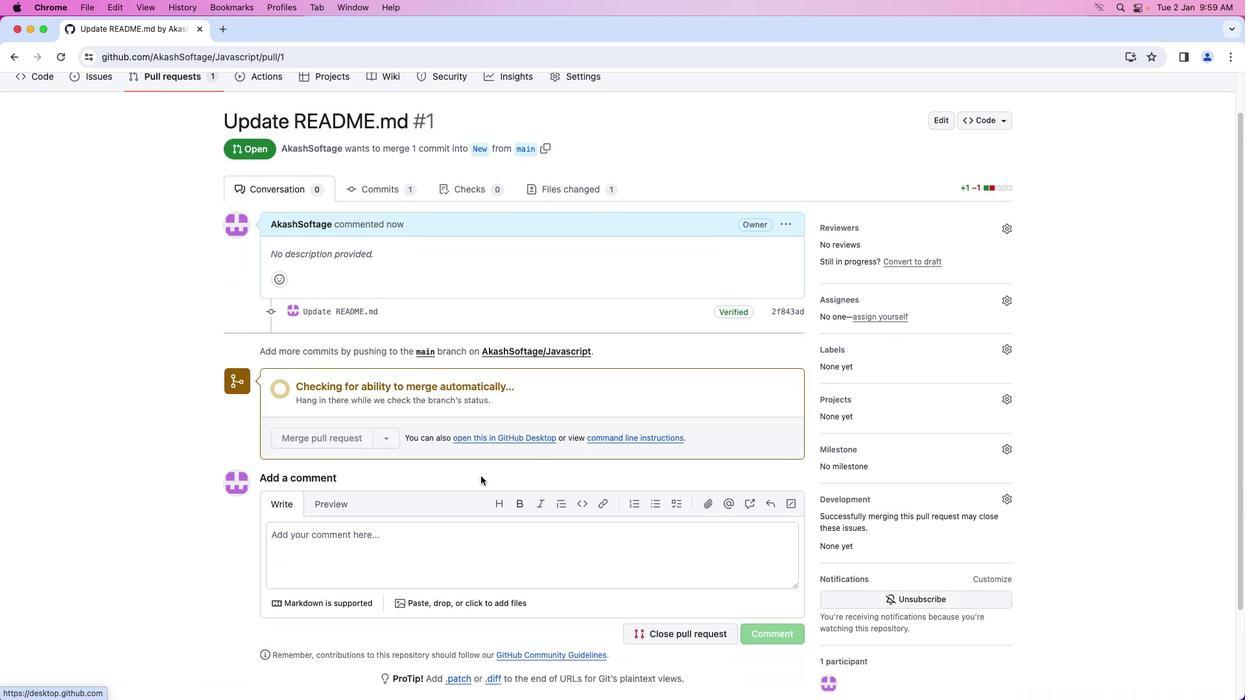 
Action: Mouse scrolled (480, 476) with delta (0, 0)
Screenshot: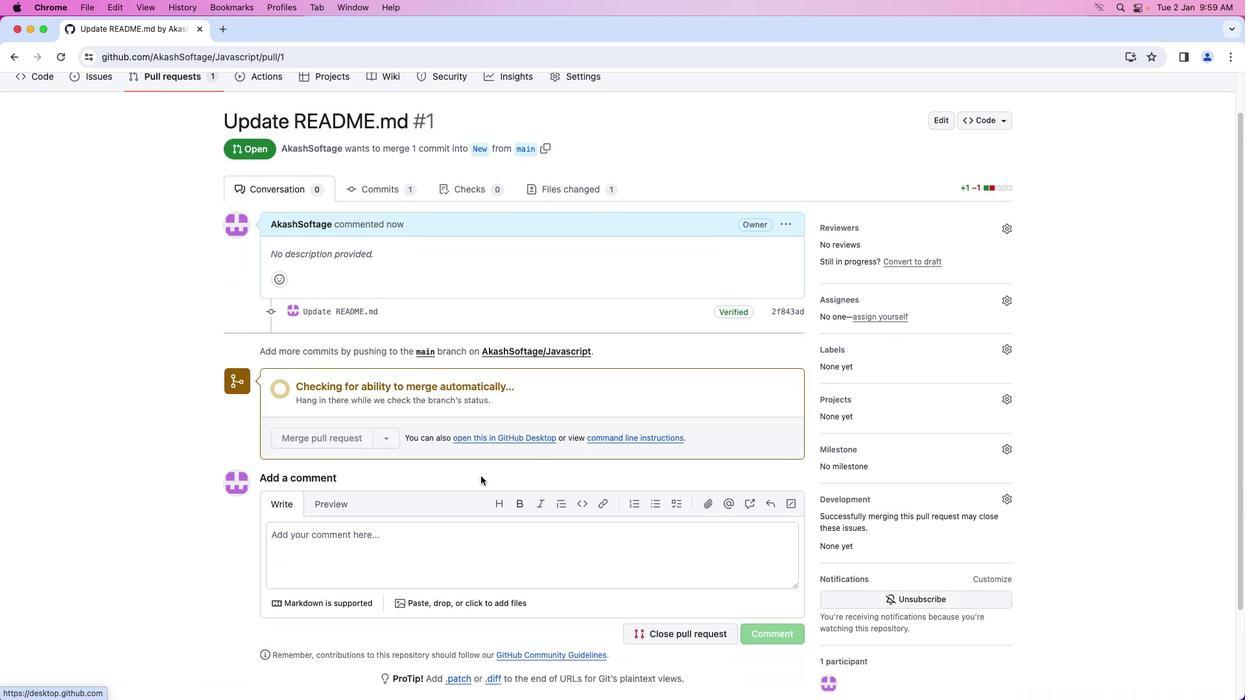 
Action: Mouse scrolled (480, 476) with delta (0, 0)
Screenshot: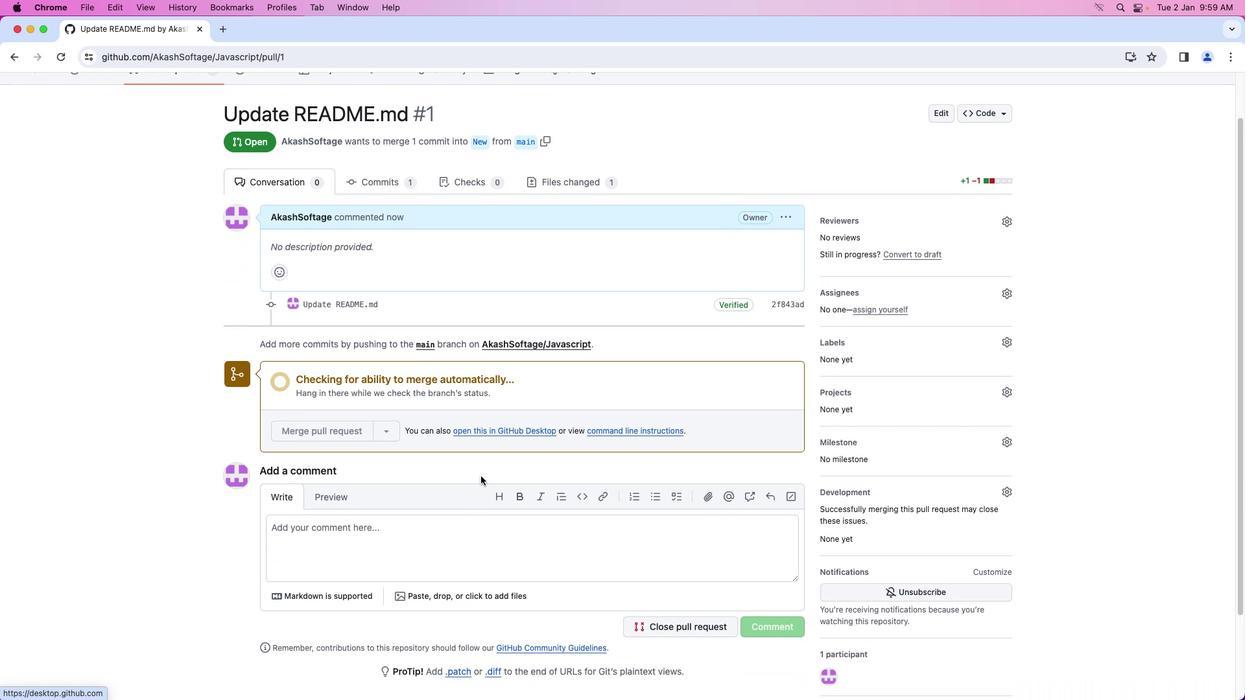 
Action: Mouse scrolled (480, 476) with delta (0, 0)
Screenshot: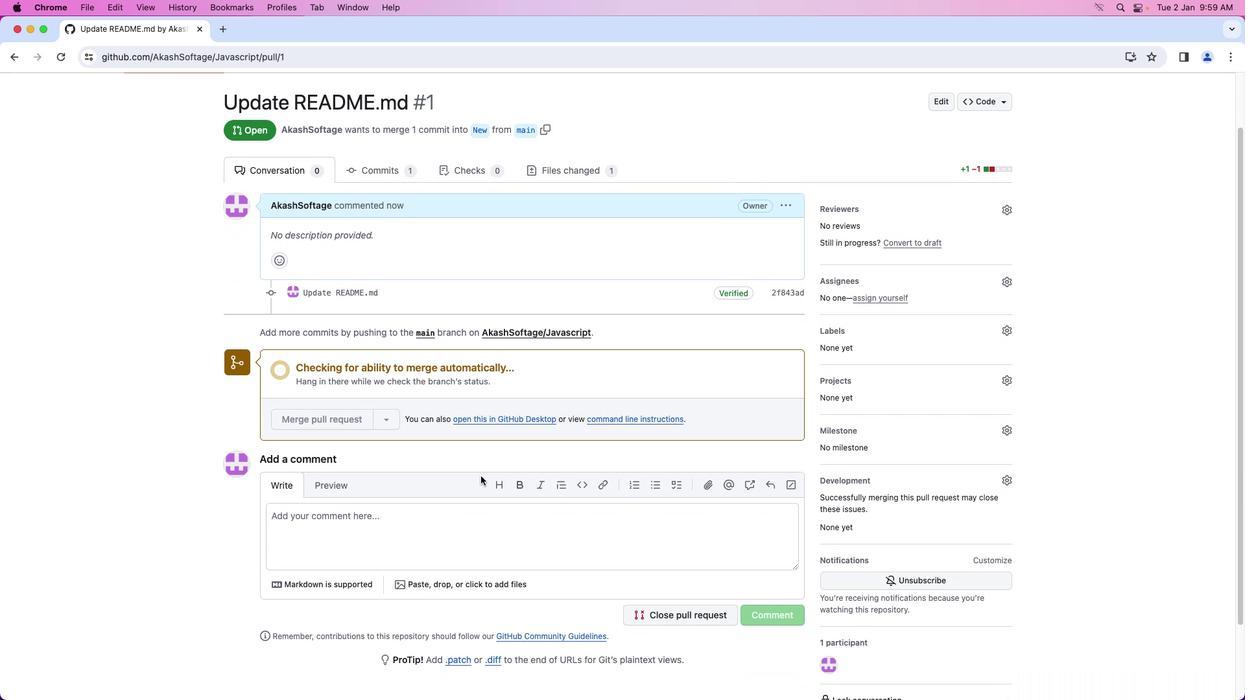 
Action: Mouse scrolled (480, 476) with delta (0, 0)
Screenshot: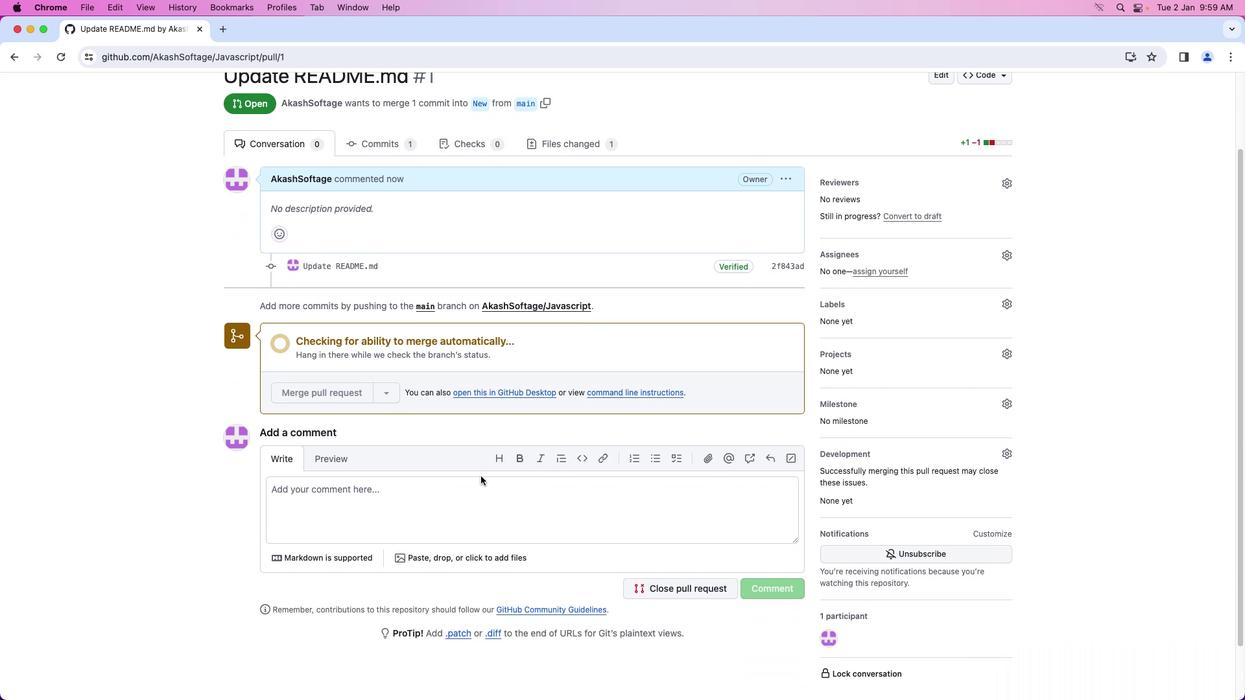 
Action: Mouse scrolled (480, 476) with delta (0, 0)
Screenshot: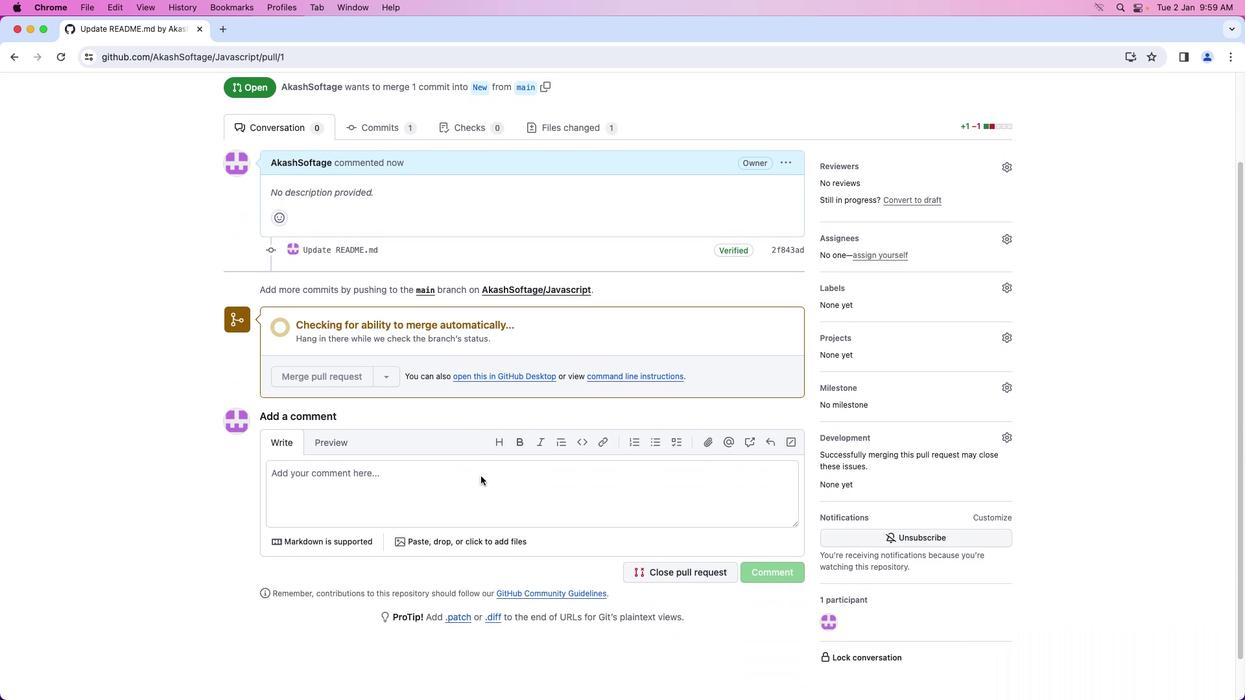
Action: Mouse scrolled (480, 476) with delta (0, -1)
Screenshot: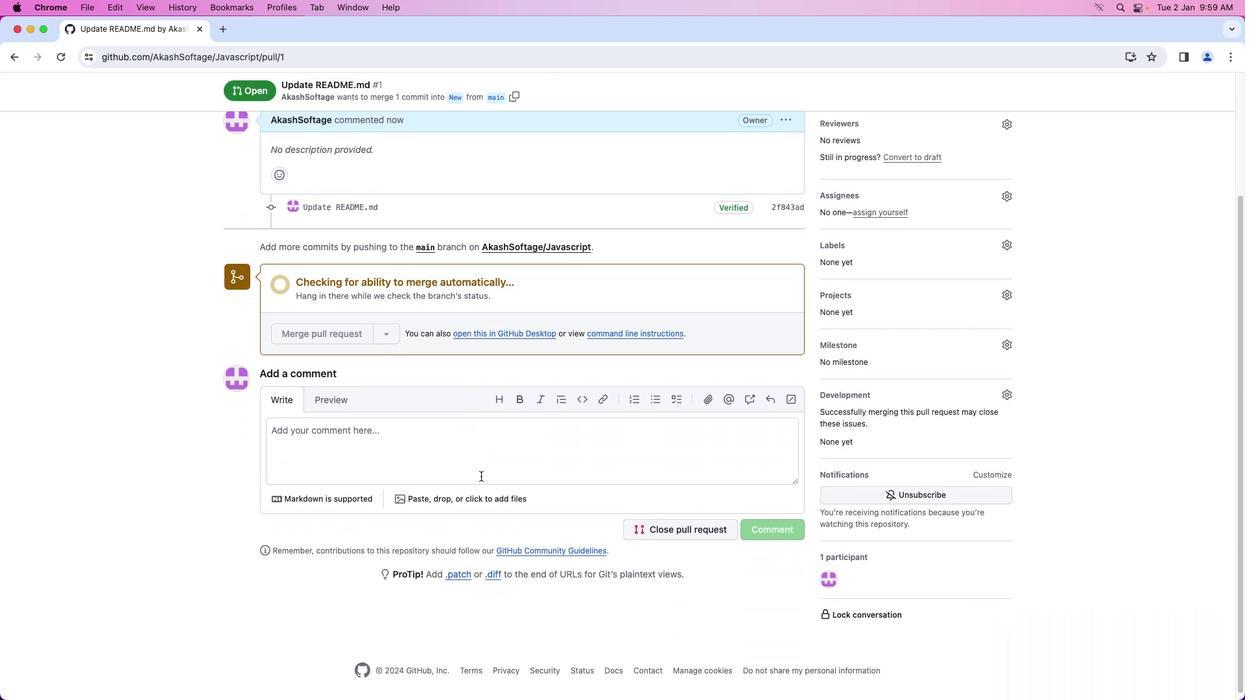 
Action: Mouse moved to (391, 426)
Screenshot: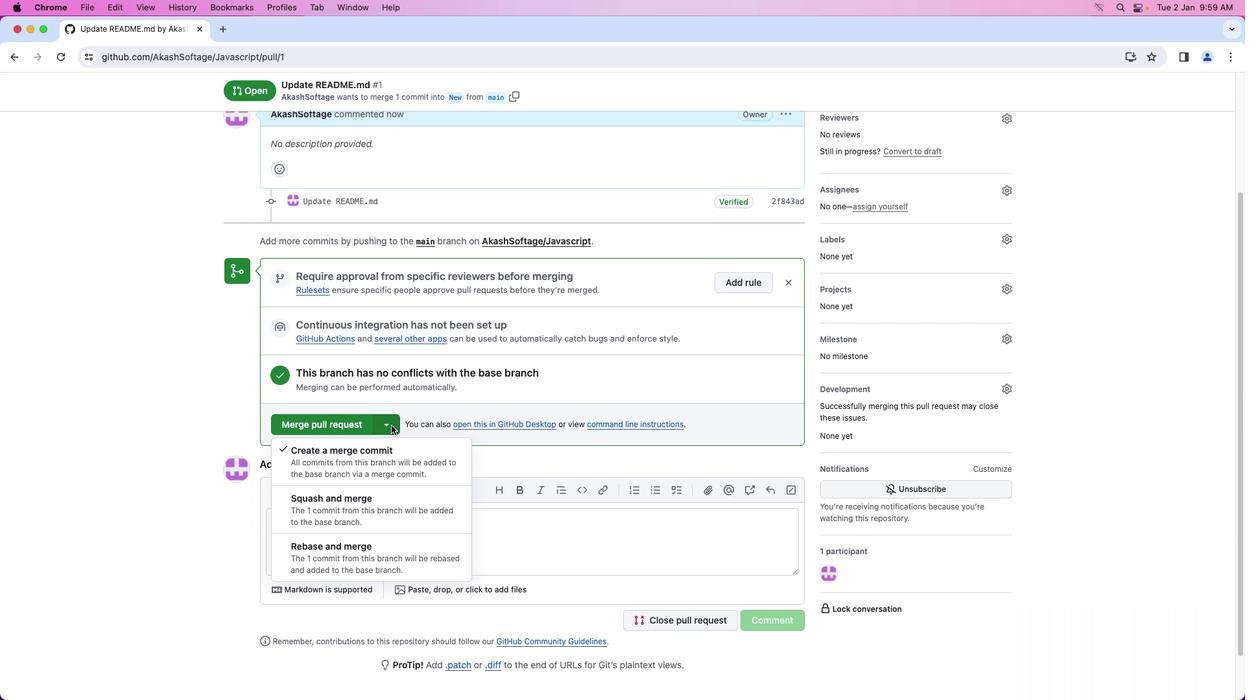 
Action: Mouse pressed left at (391, 426)
Screenshot: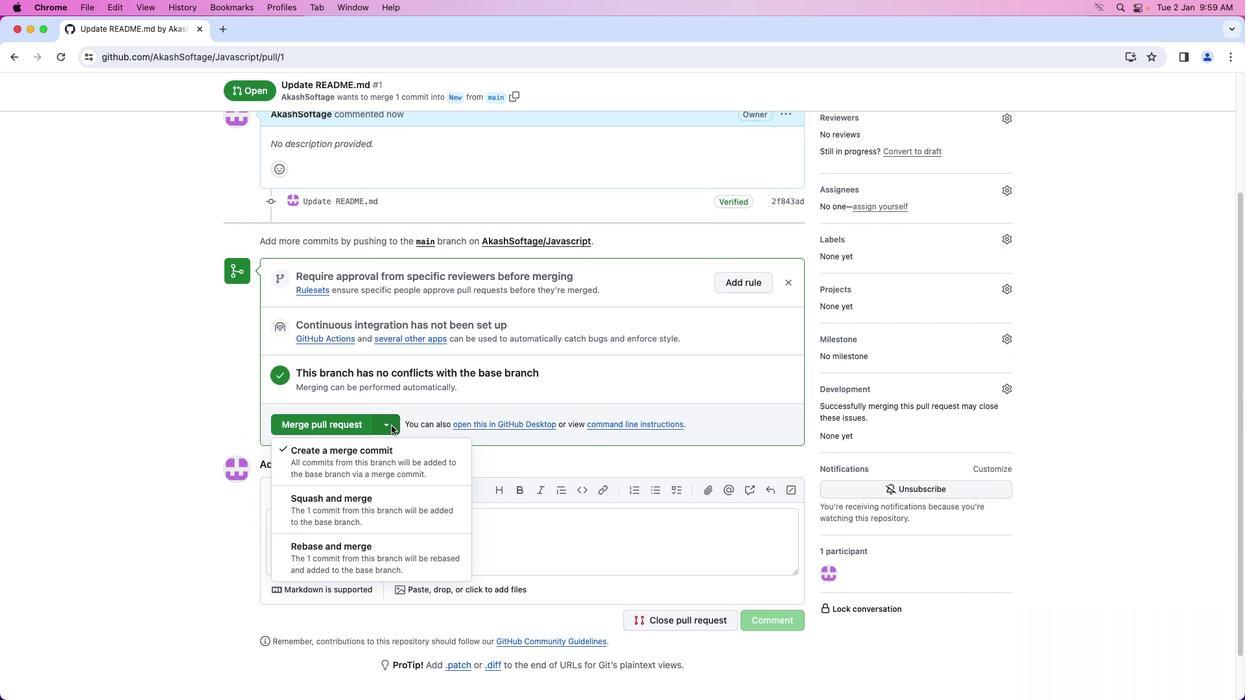 
Action: Mouse moved to (448, 466)
Screenshot: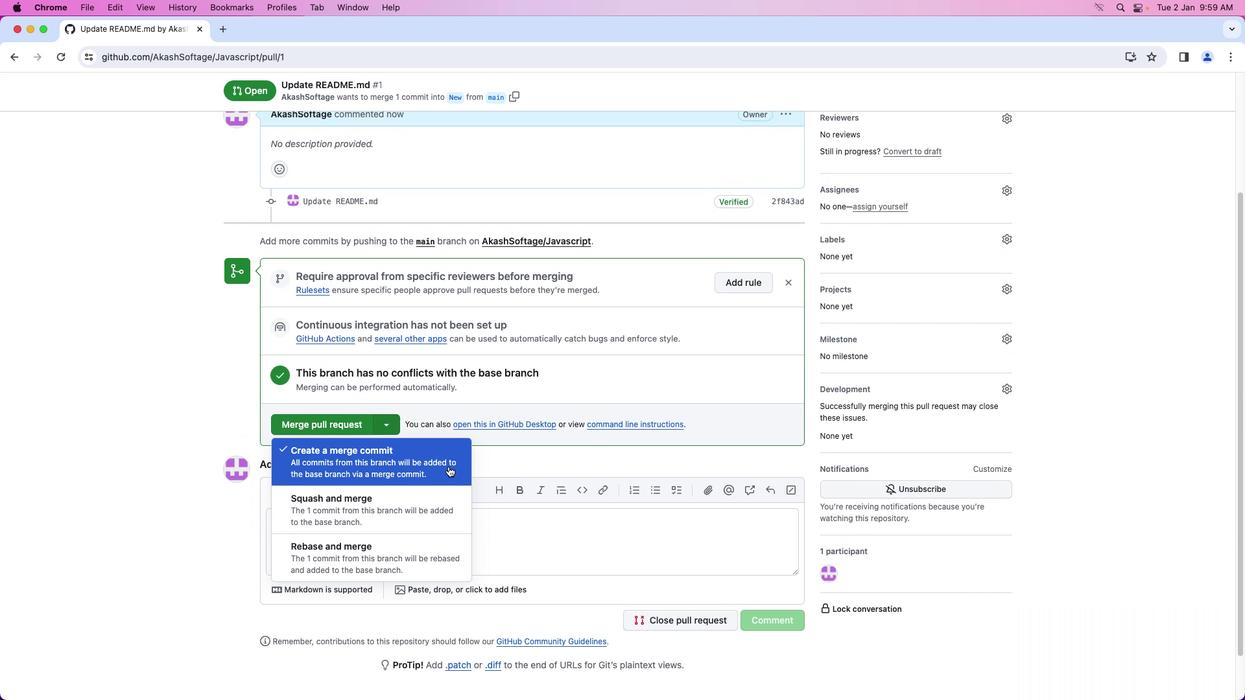 
